 Task: Look for space in Beaconsfield, Canada from 17th June, 2023 to 21st June, 2023 for 2 adults in price range Rs.7000 to Rs.12000. Place can be private room with 1  bedroom having 2 beds and 1 bathroom. Property type can be house, flat, guest house. Booking option can be shelf check-in. Required host language is English.
Action: Mouse moved to (436, 89)
Screenshot: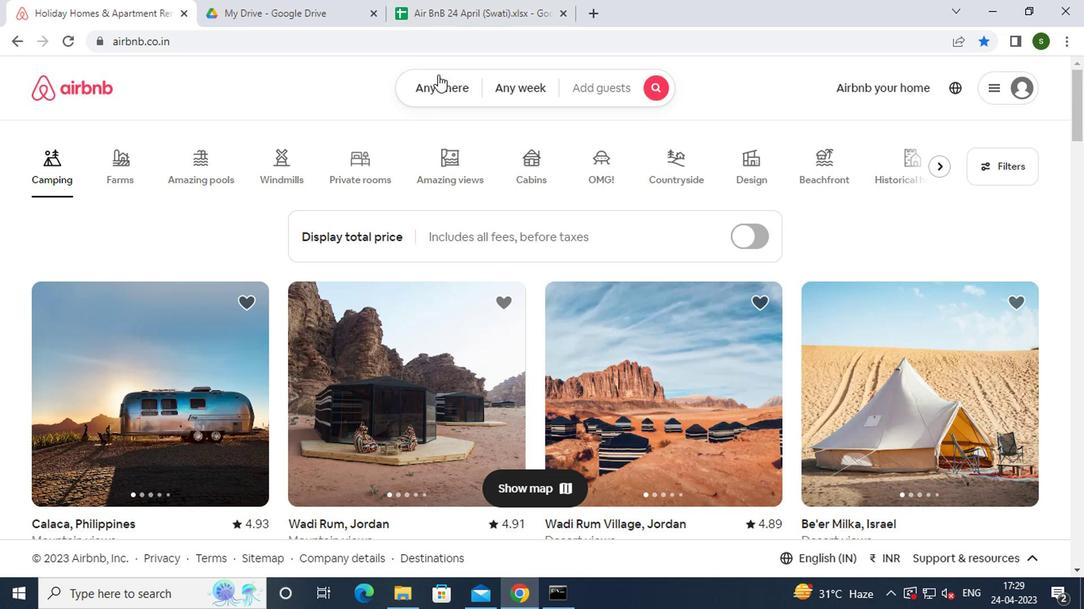 
Action: Mouse pressed left at (436, 89)
Screenshot: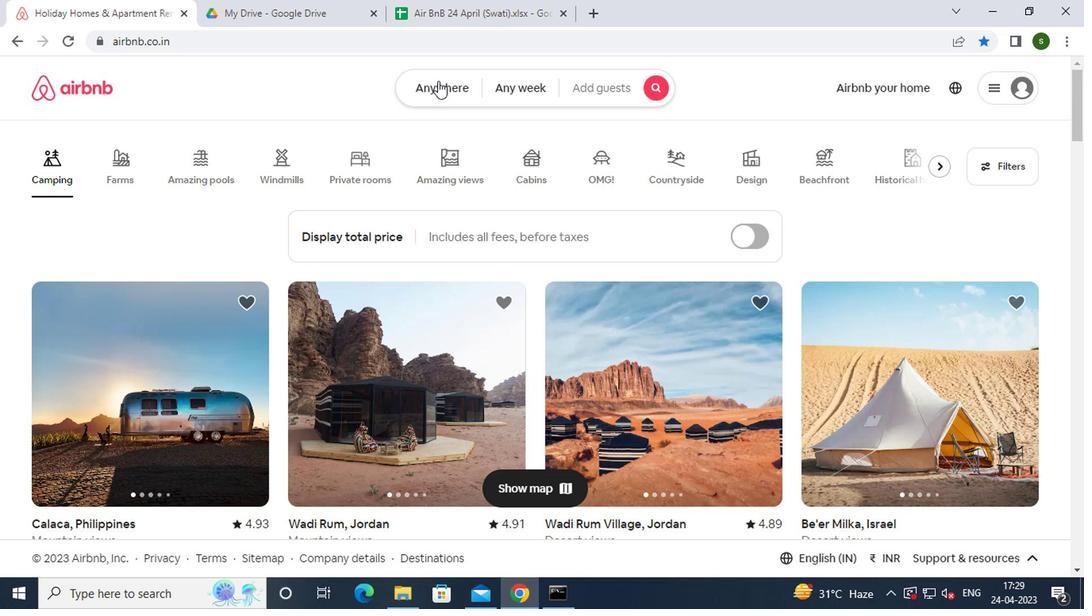 
Action: Mouse moved to (315, 160)
Screenshot: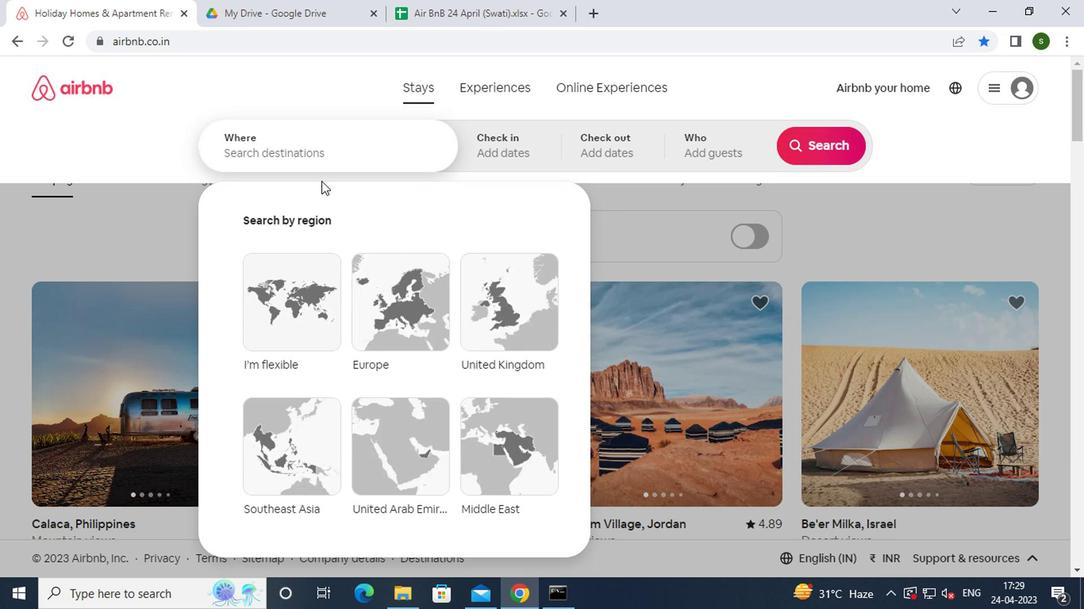 
Action: Mouse pressed left at (315, 160)
Screenshot: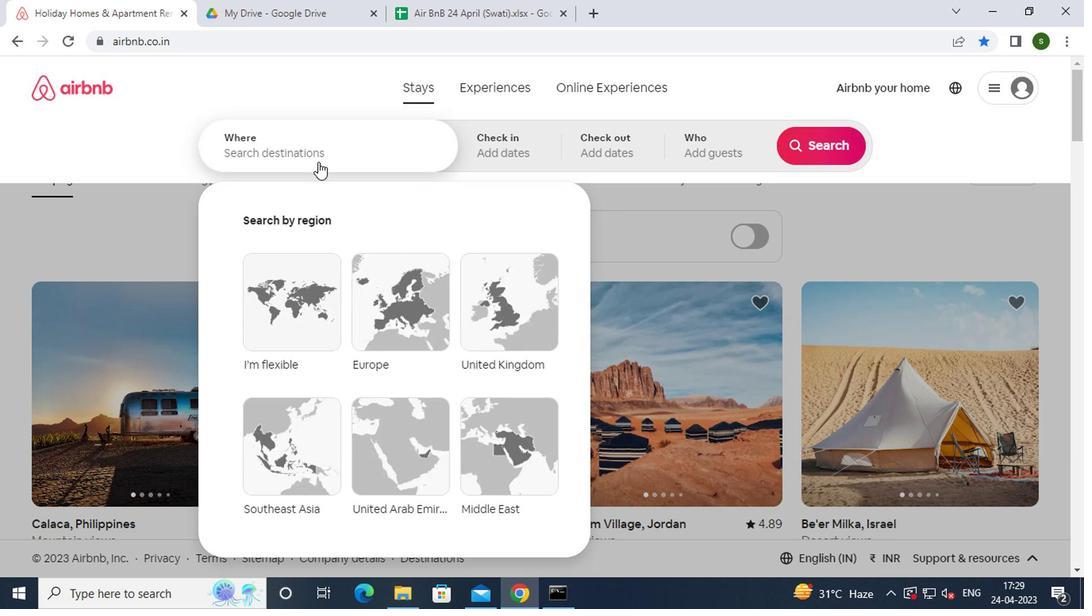
Action: Mouse moved to (315, 159)
Screenshot: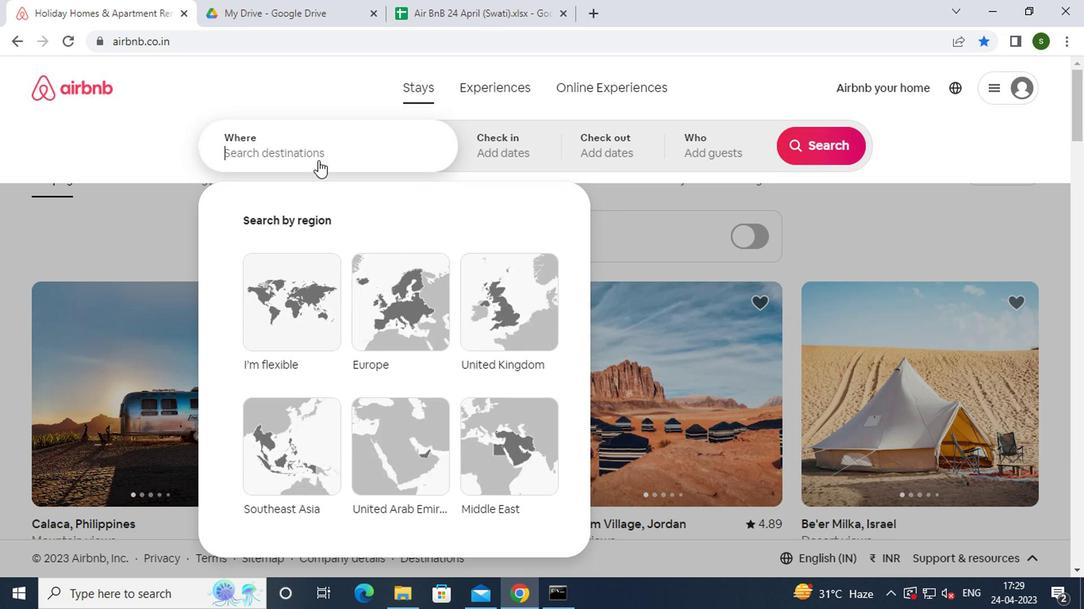 
Action: Key pressed b<Key.caps_lock>eaconsfield,<Key.space><Key.caps_lock>c<Key.caps_lock>anada<Key.enter>
Screenshot: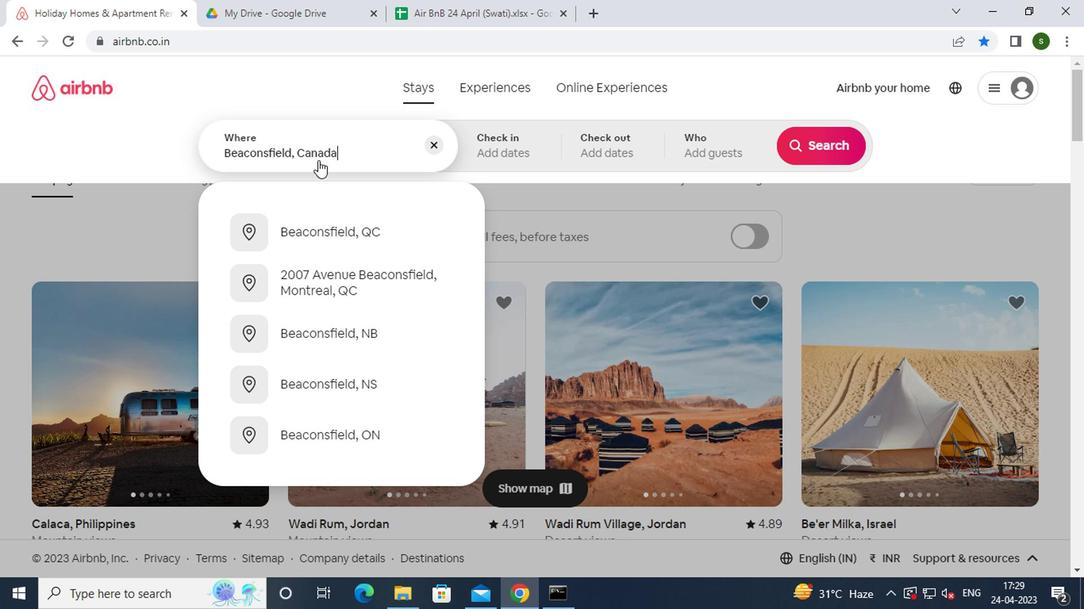 
Action: Mouse moved to (799, 266)
Screenshot: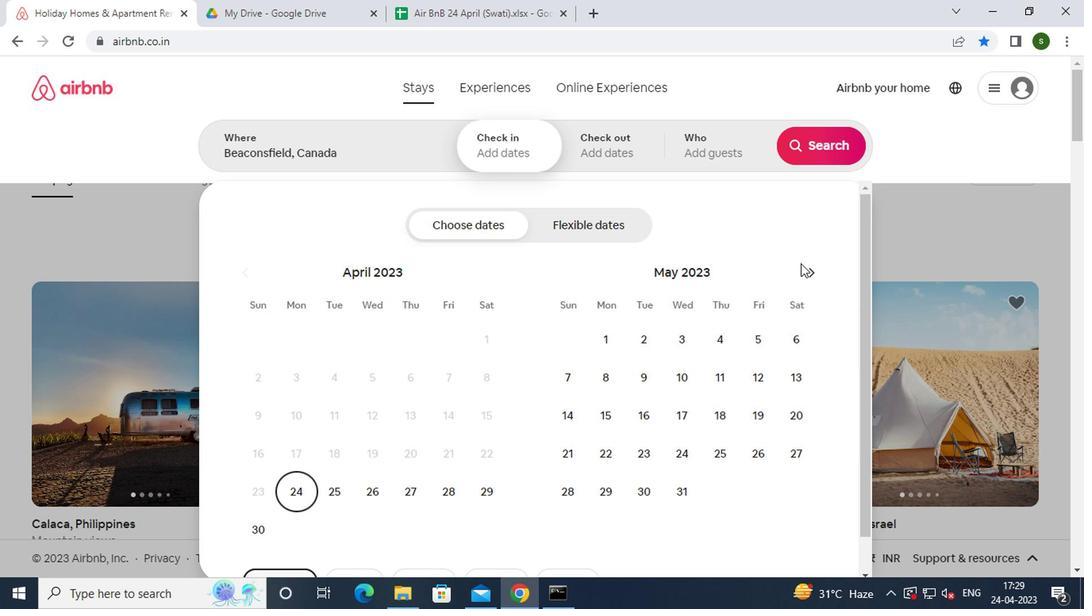 
Action: Mouse pressed left at (799, 266)
Screenshot: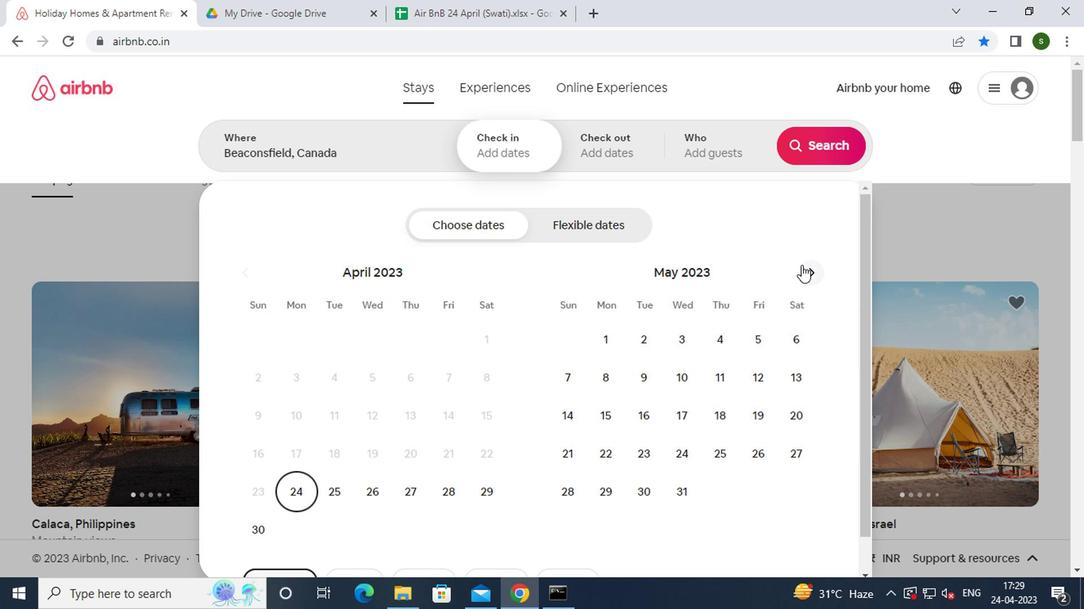 
Action: Mouse moved to (788, 407)
Screenshot: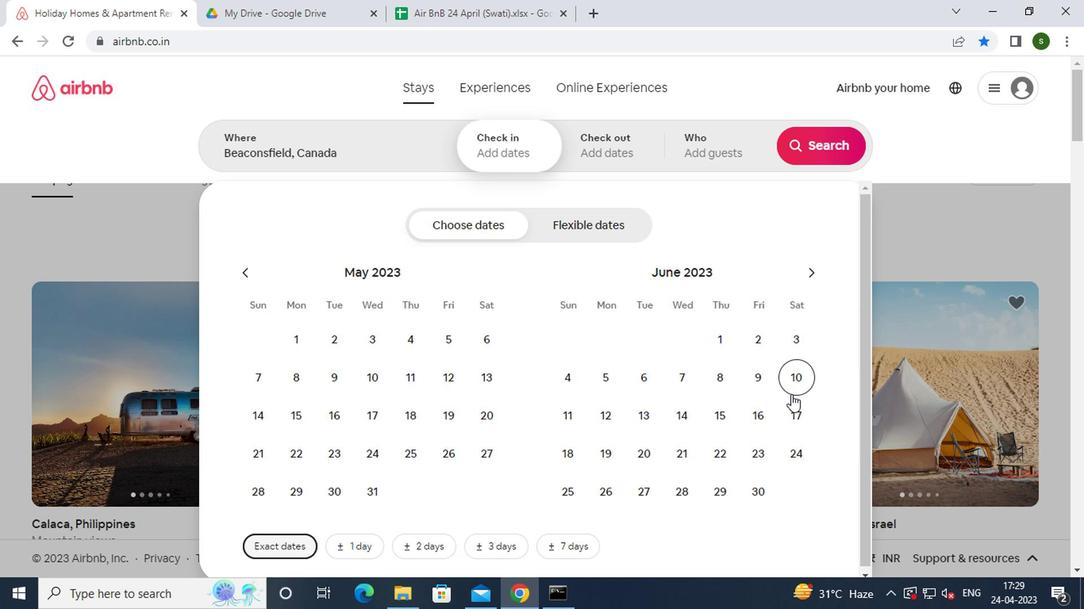 
Action: Mouse pressed left at (788, 407)
Screenshot: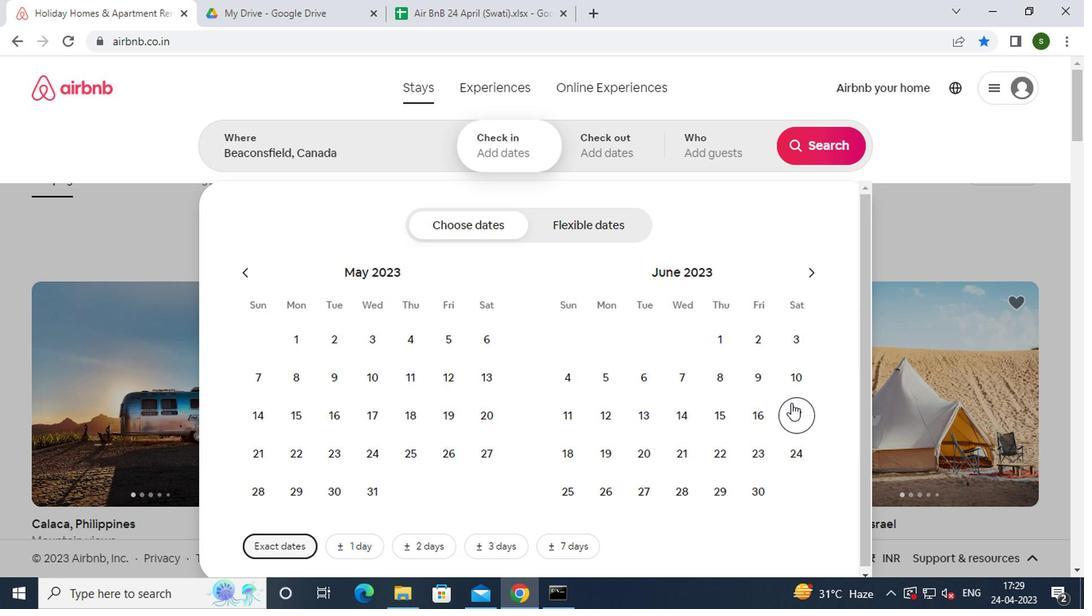 
Action: Mouse moved to (690, 445)
Screenshot: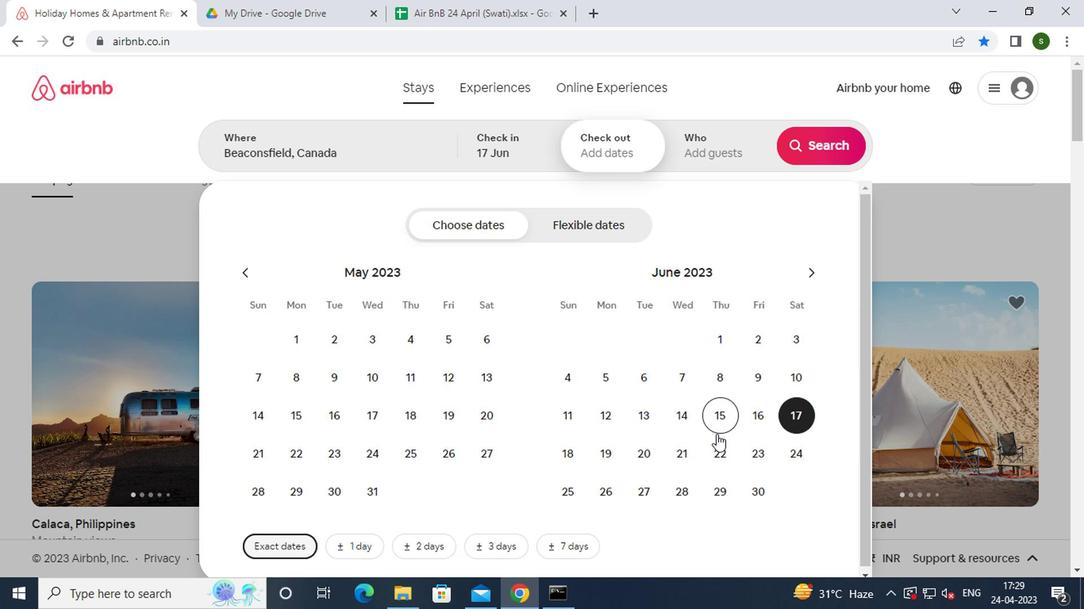 
Action: Mouse pressed left at (690, 445)
Screenshot: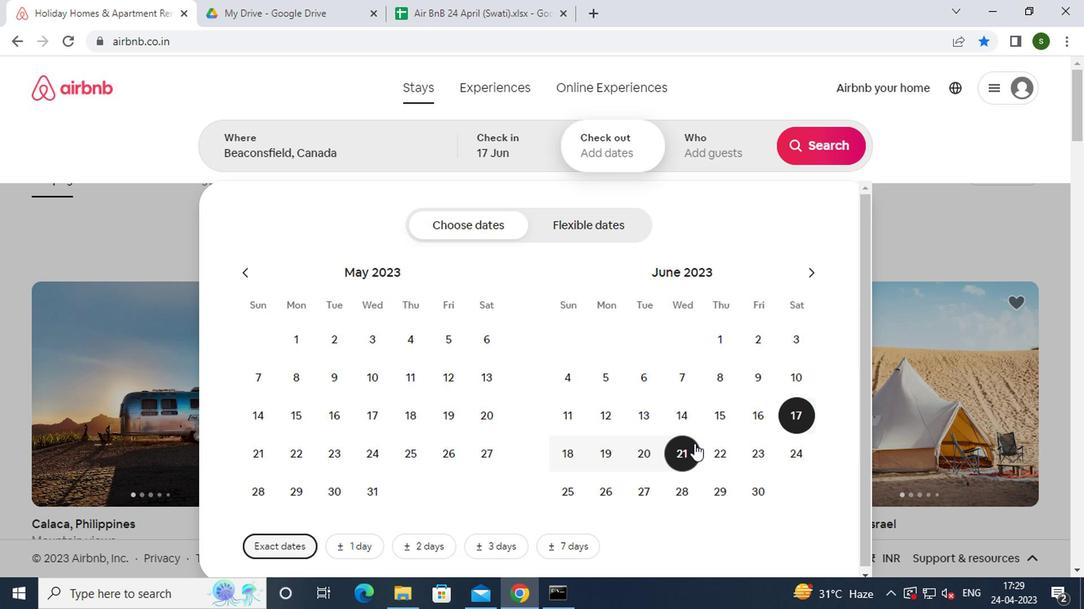 
Action: Mouse moved to (696, 135)
Screenshot: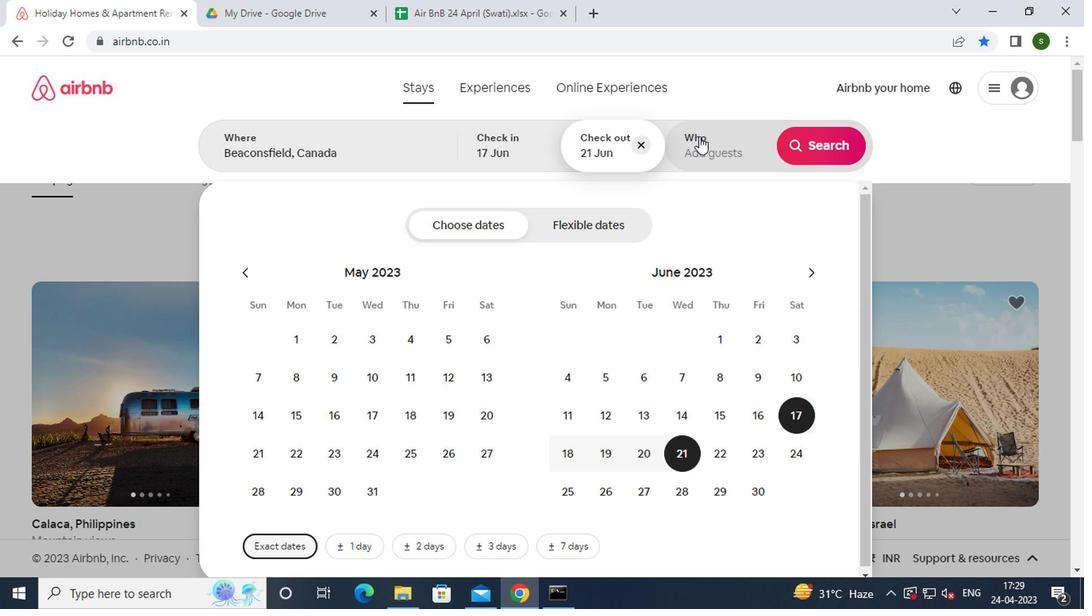 
Action: Mouse pressed left at (696, 135)
Screenshot: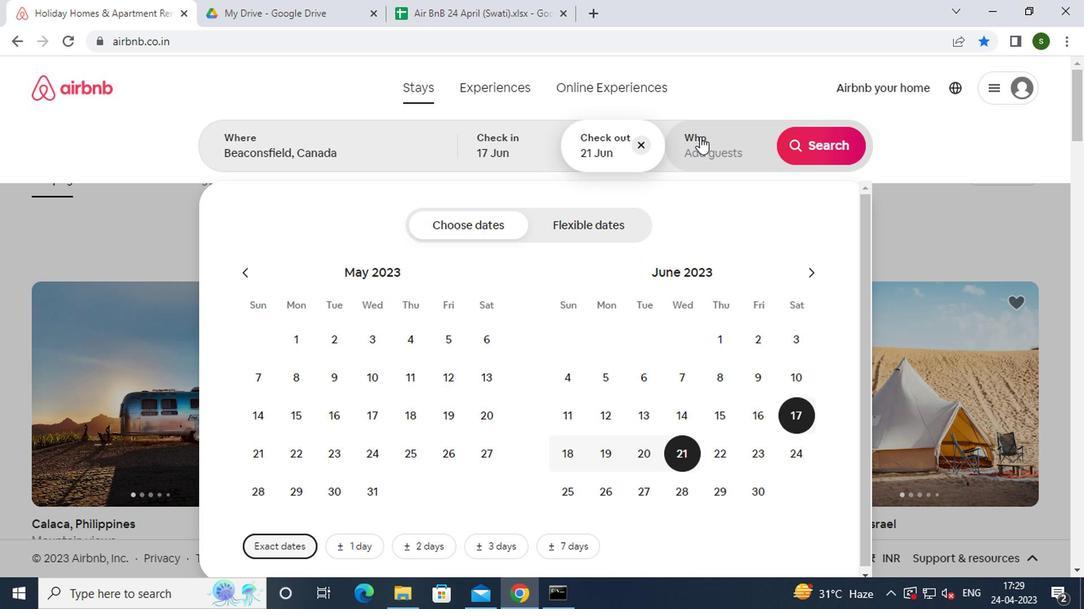
Action: Mouse moved to (824, 225)
Screenshot: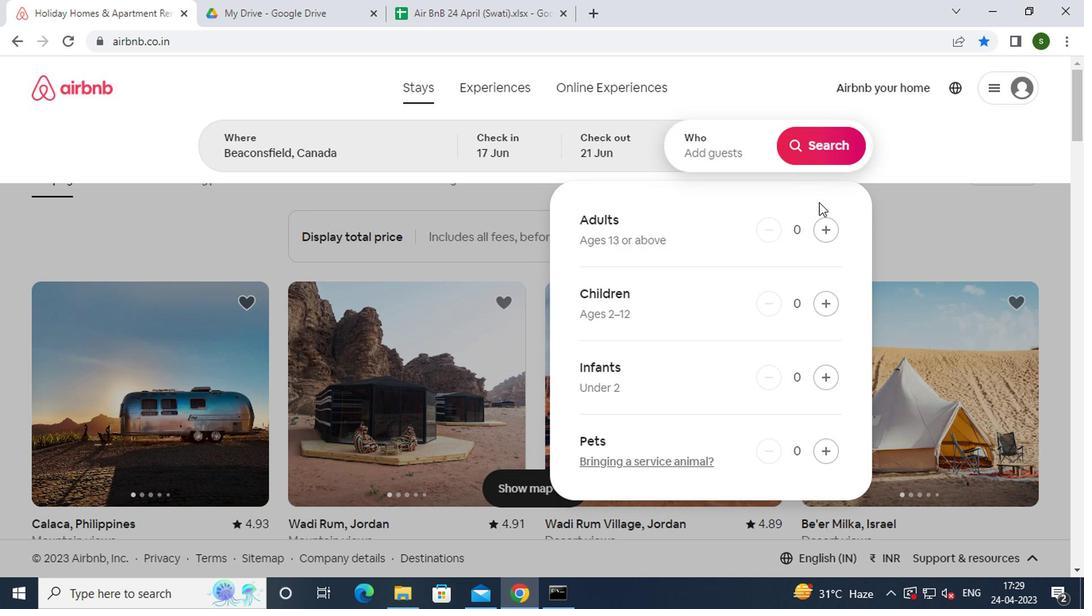 
Action: Mouse pressed left at (824, 225)
Screenshot: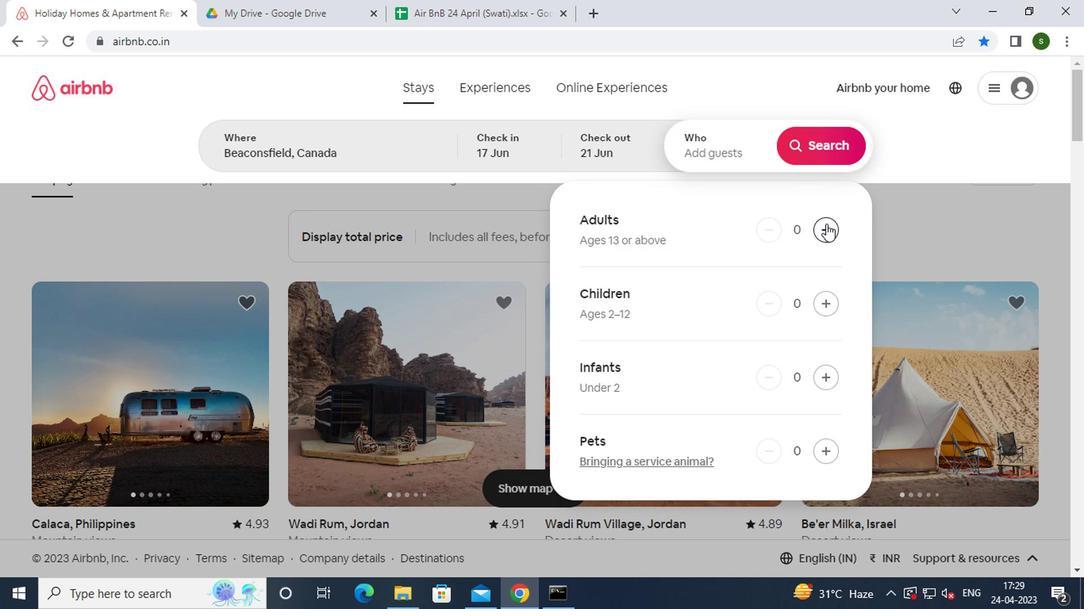 
Action: Mouse pressed left at (824, 225)
Screenshot: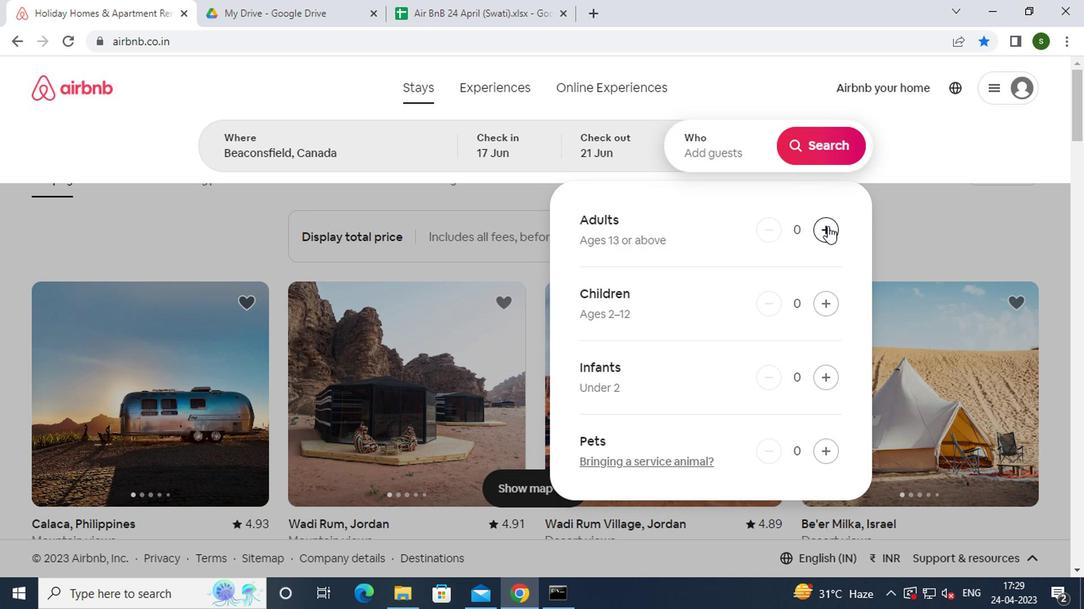 
Action: Mouse moved to (808, 153)
Screenshot: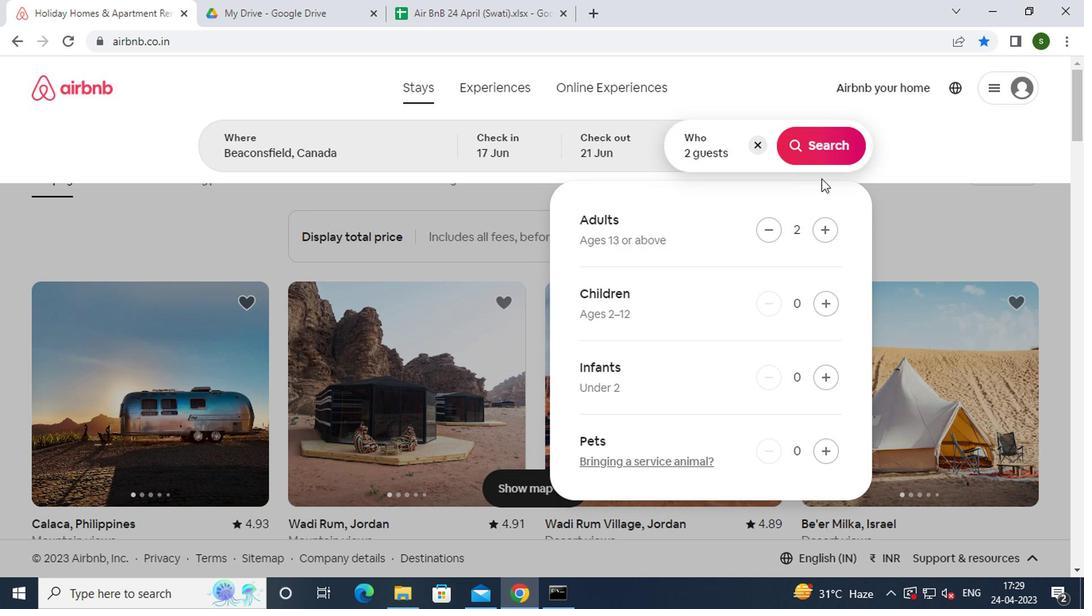 
Action: Mouse pressed left at (808, 153)
Screenshot: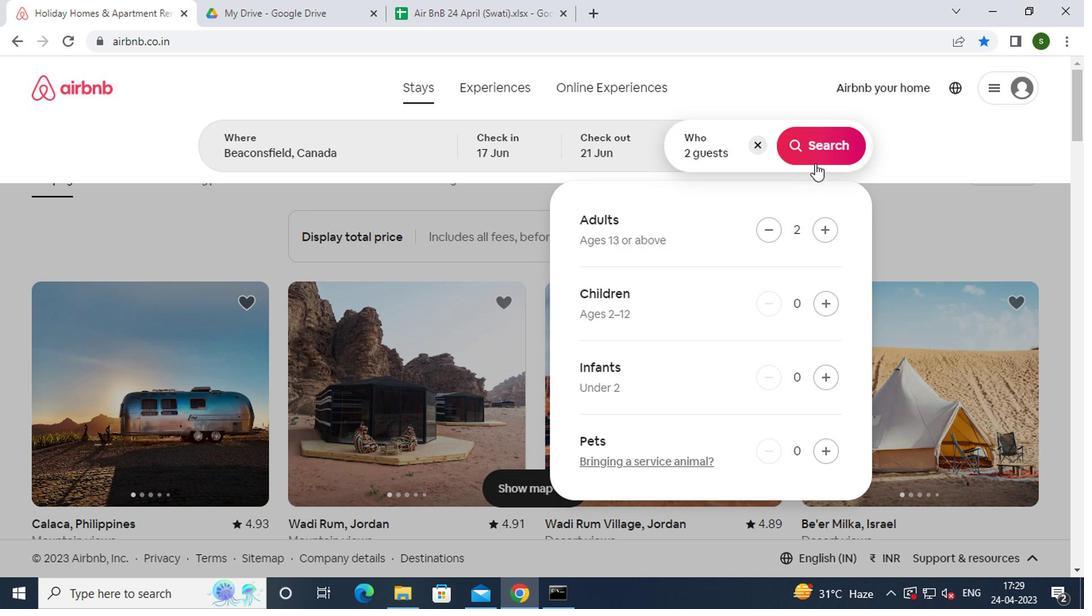 
Action: Mouse moved to (988, 150)
Screenshot: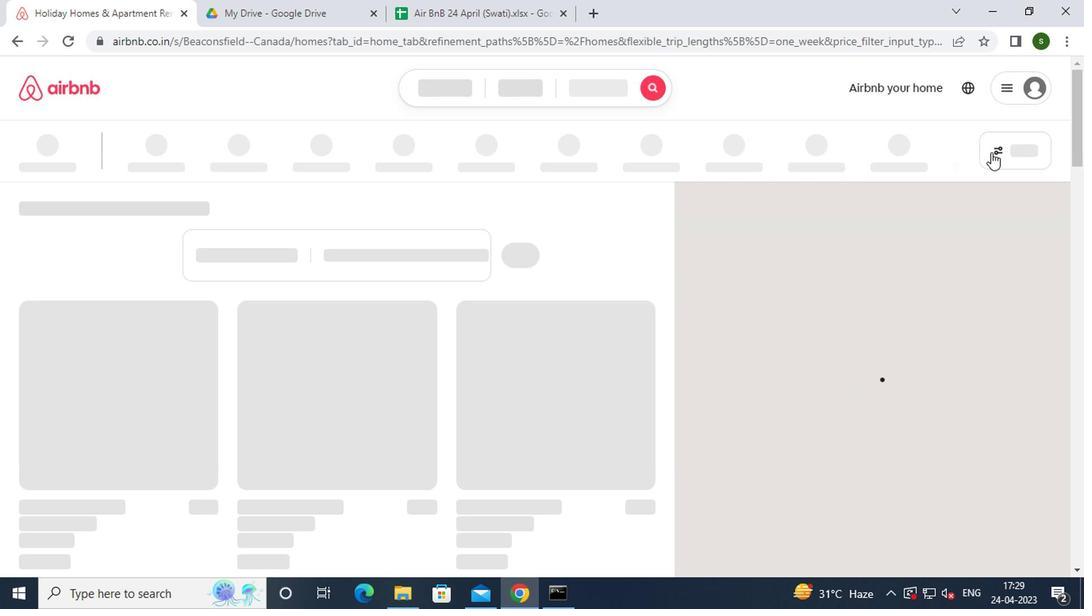 
Action: Mouse pressed left at (988, 150)
Screenshot: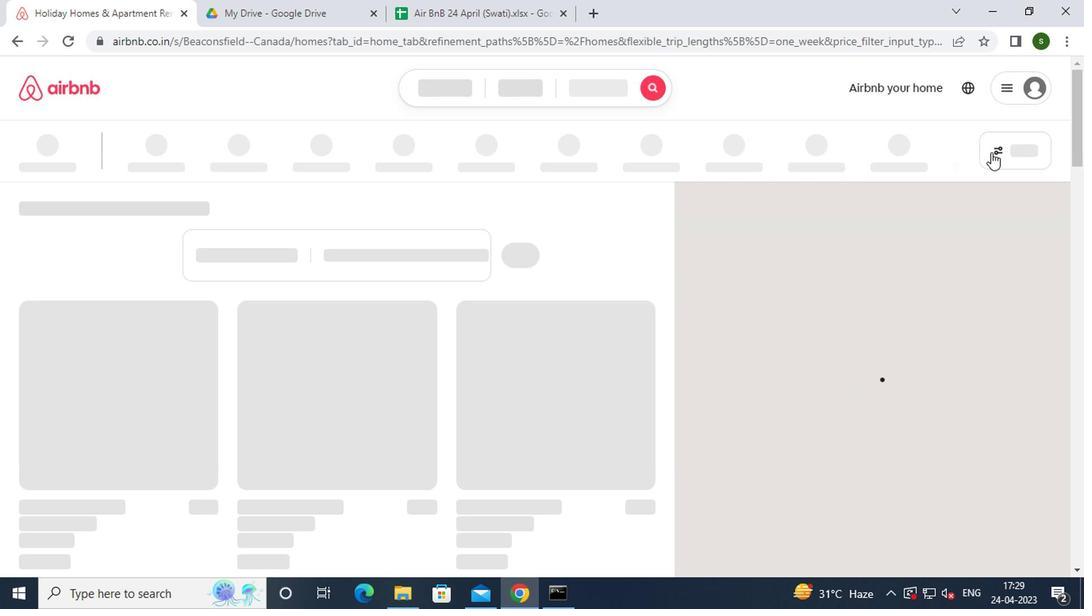 
Action: Mouse moved to (497, 347)
Screenshot: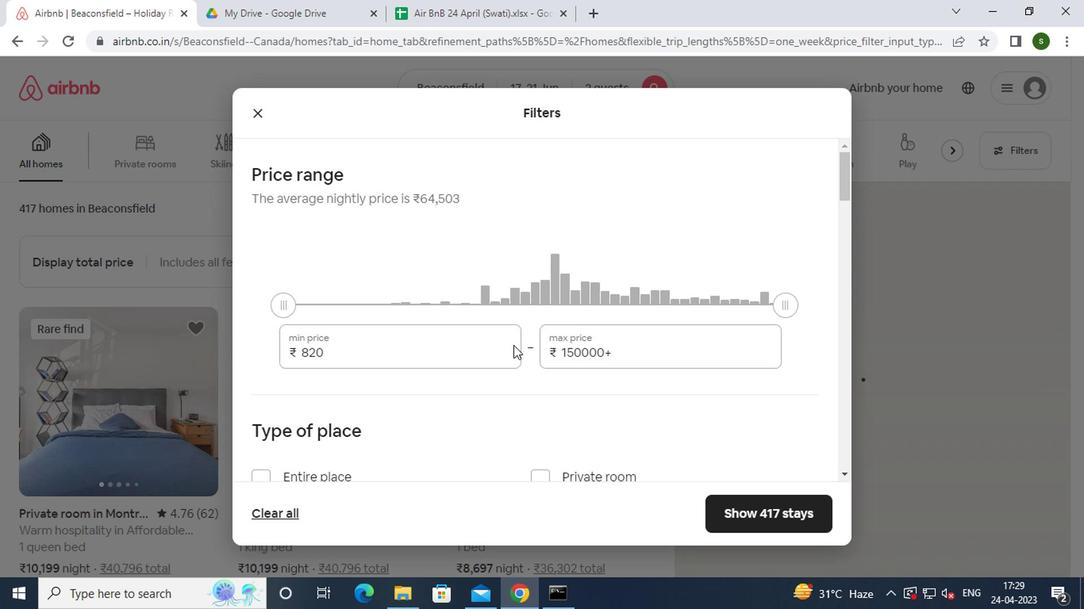 
Action: Mouse pressed left at (497, 347)
Screenshot: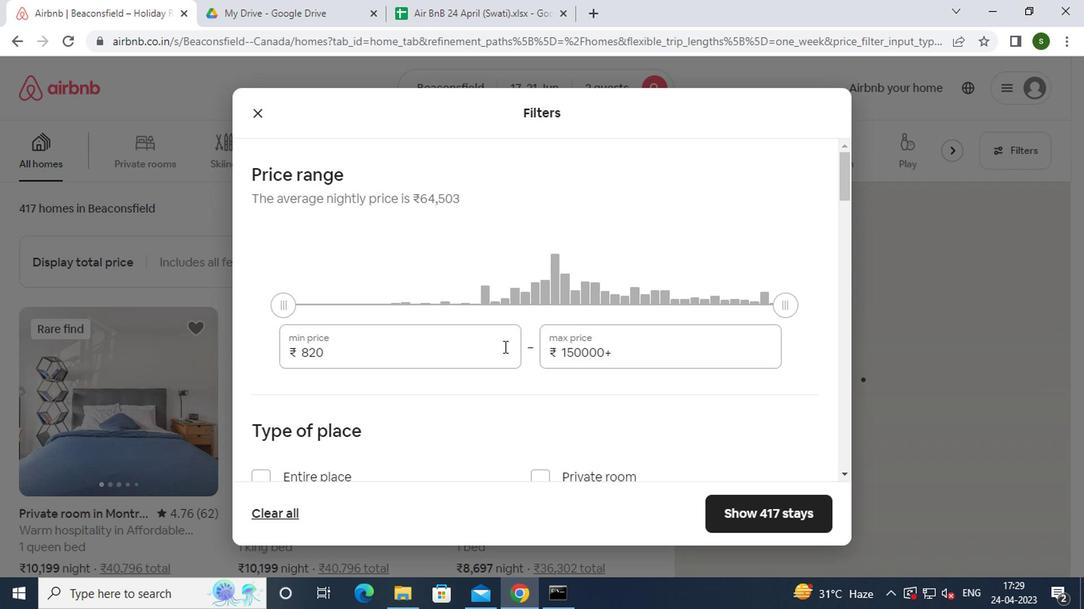 
Action: Key pressed <Key.backspace><Key.backspace><Key.backspace><Key.backspace><Key.backspace>7000
Screenshot: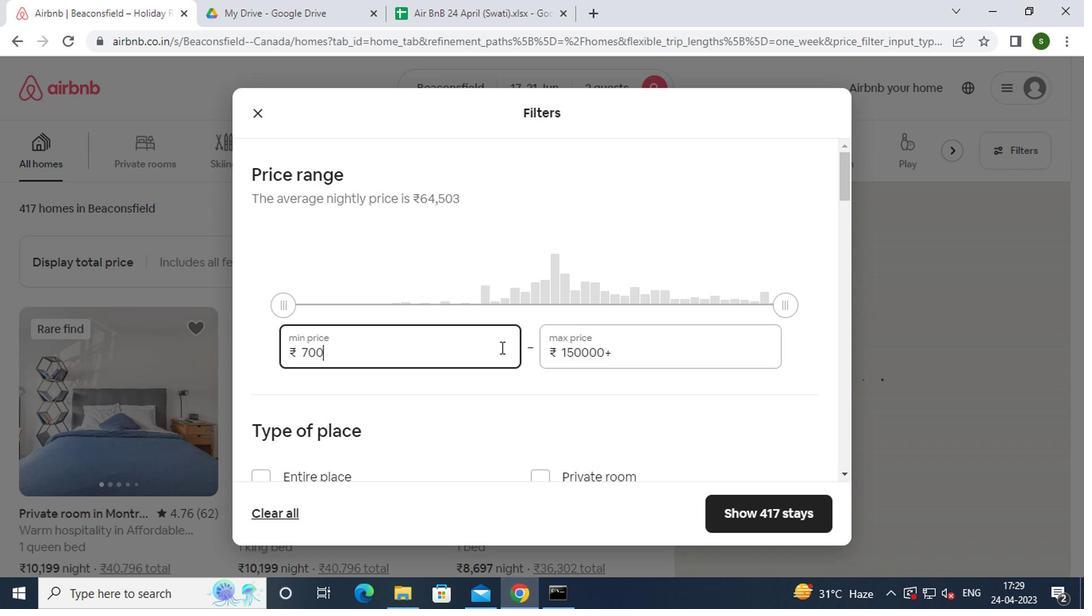 
Action: Mouse moved to (659, 357)
Screenshot: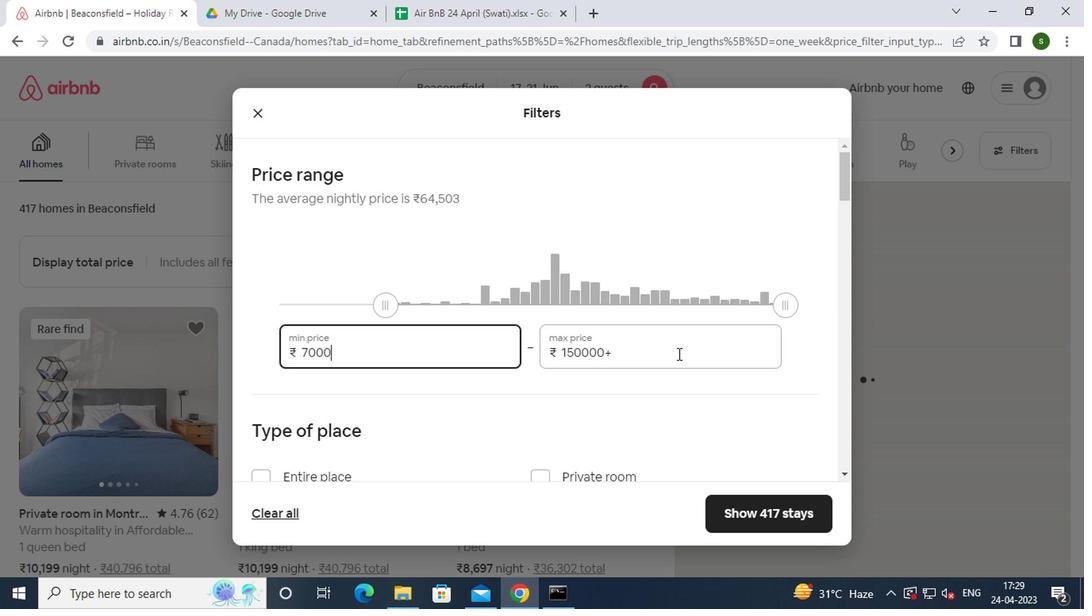 
Action: Mouse pressed left at (659, 357)
Screenshot: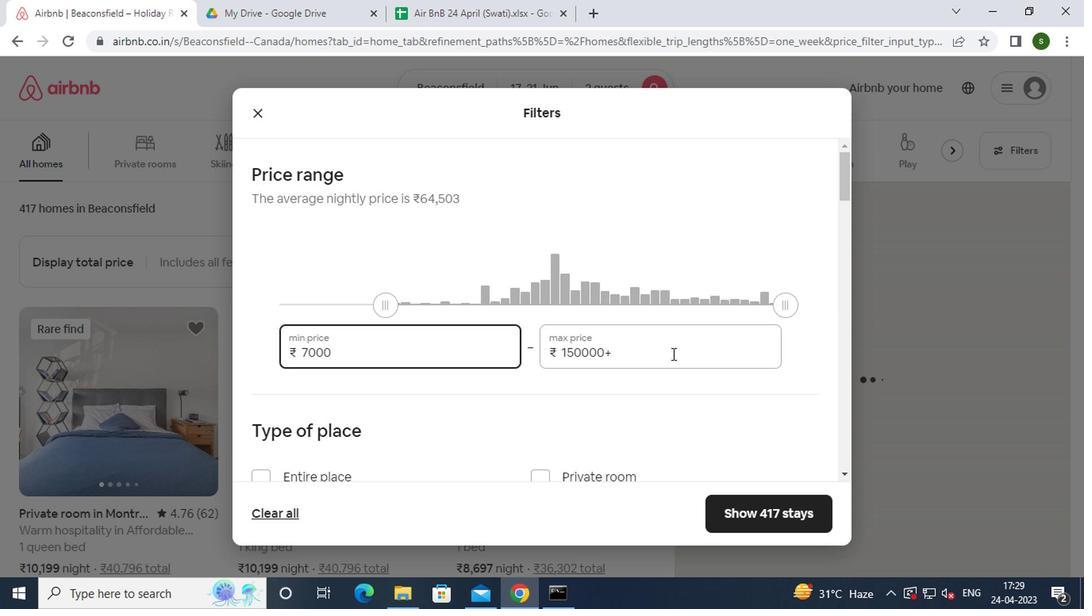 
Action: Key pressed <Key.backspace><Key.backspace><Key.backspace><Key.backspace><Key.backspace><Key.backspace><Key.backspace><Key.backspace><Key.backspace><Key.backspace><Key.backspace><Key.backspace><Key.backspace><Key.backspace>12000
Screenshot: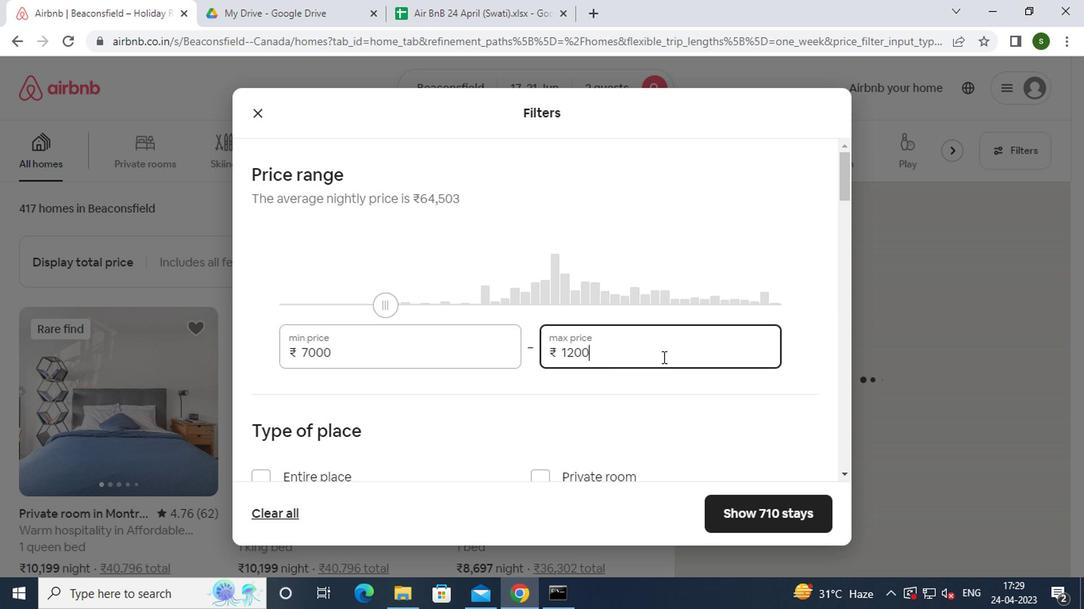 
Action: Mouse scrolled (659, 356) with delta (0, 0)
Screenshot: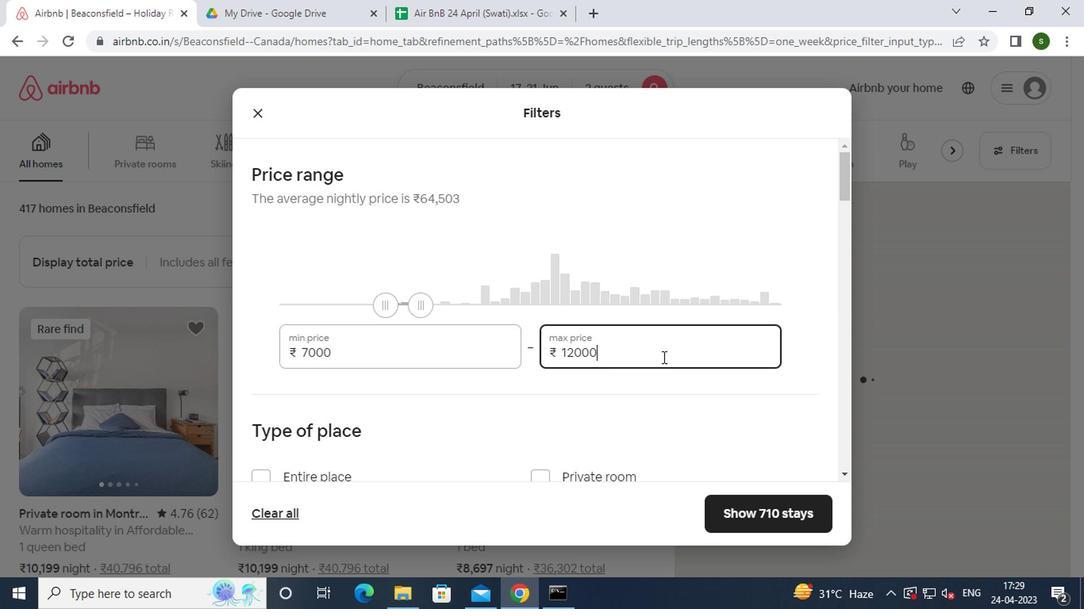 
Action: Mouse scrolled (659, 356) with delta (0, 0)
Screenshot: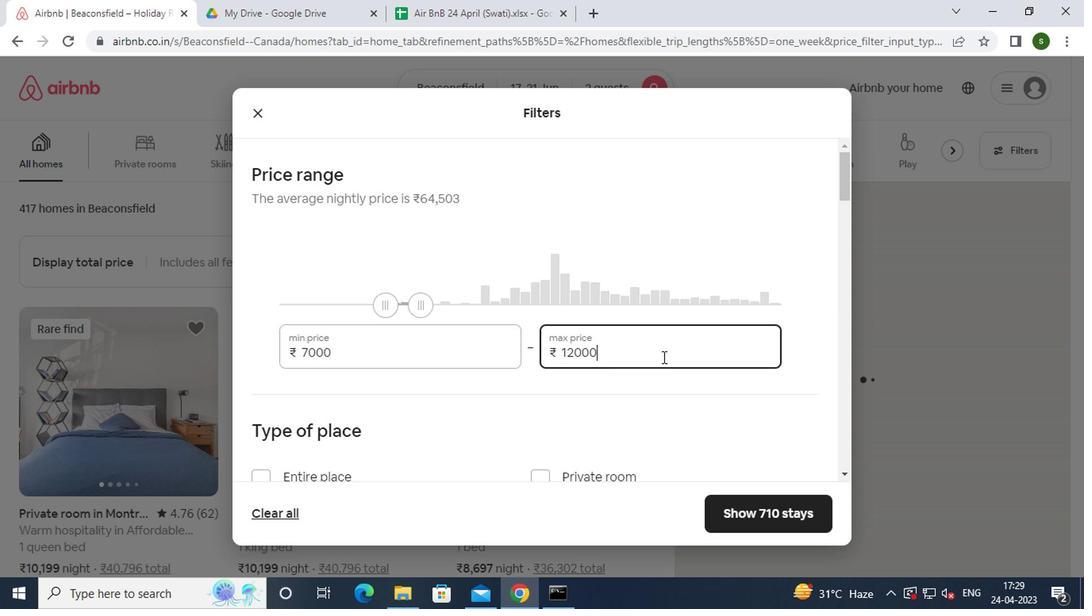 
Action: Mouse moved to (541, 328)
Screenshot: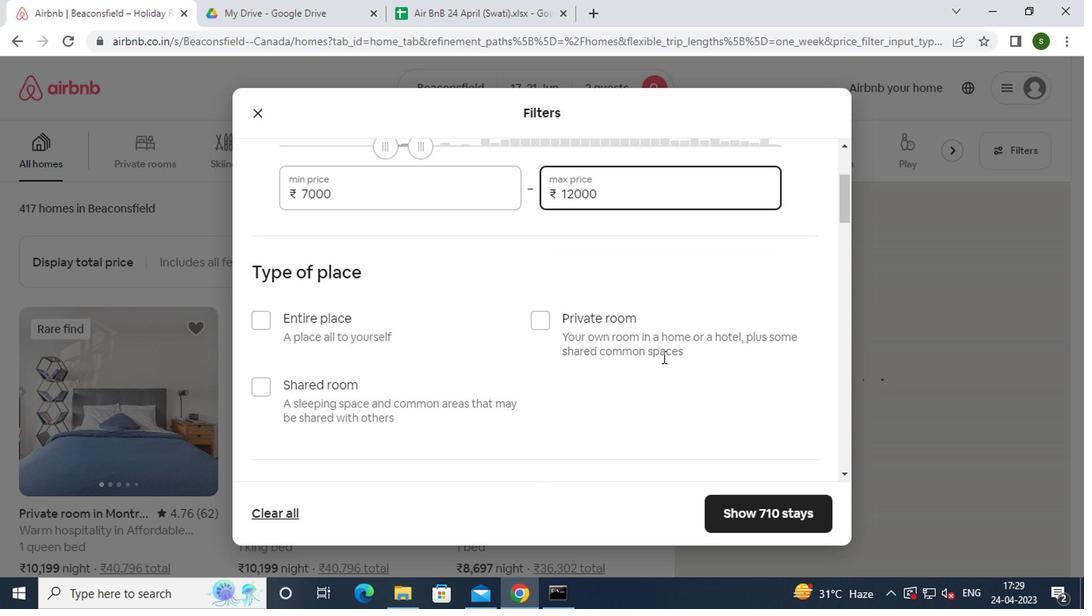 
Action: Mouse pressed left at (541, 328)
Screenshot: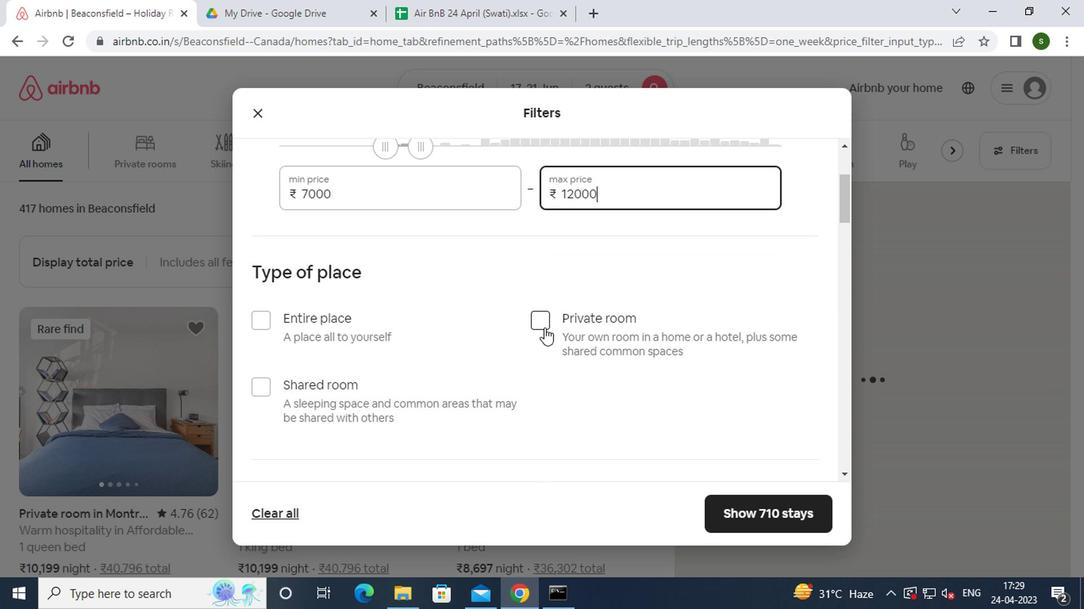 
Action: Mouse scrolled (541, 327) with delta (0, 0)
Screenshot: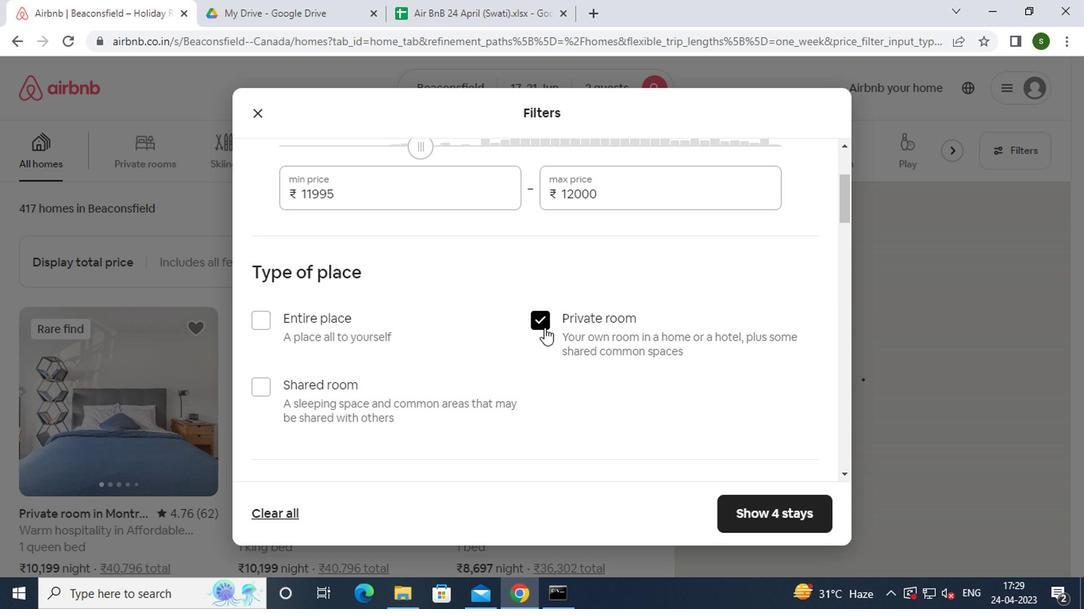 
Action: Mouse scrolled (541, 327) with delta (0, 0)
Screenshot: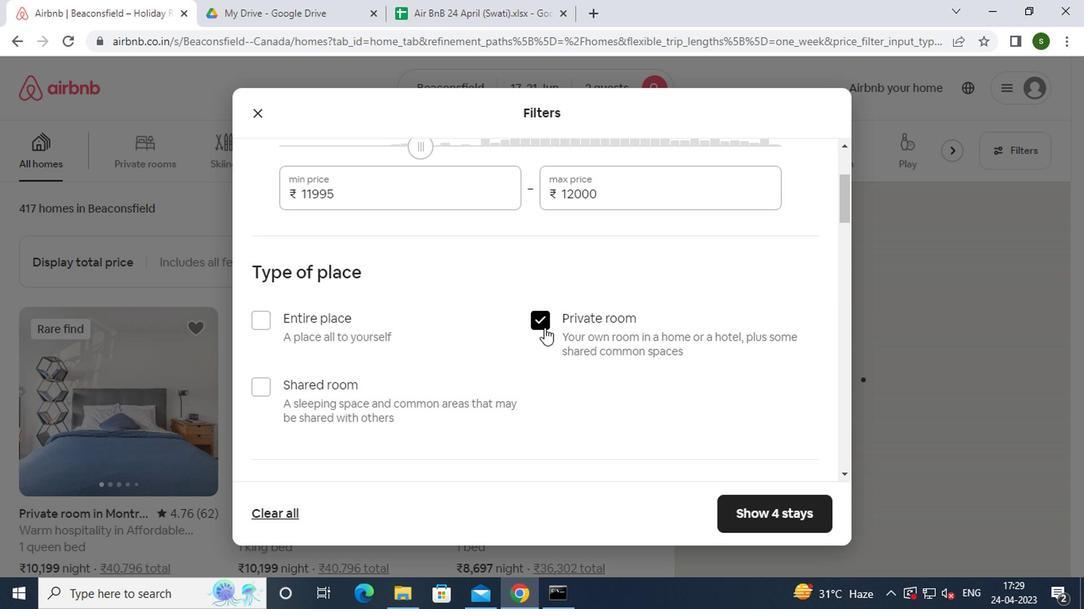 
Action: Mouse scrolled (541, 327) with delta (0, 0)
Screenshot: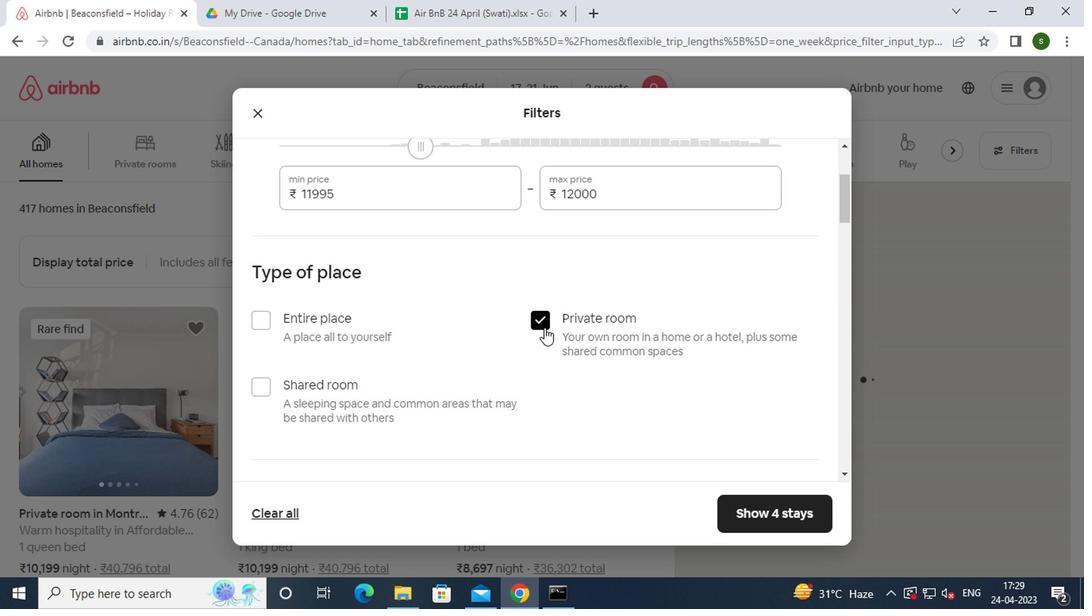 
Action: Mouse moved to (334, 340)
Screenshot: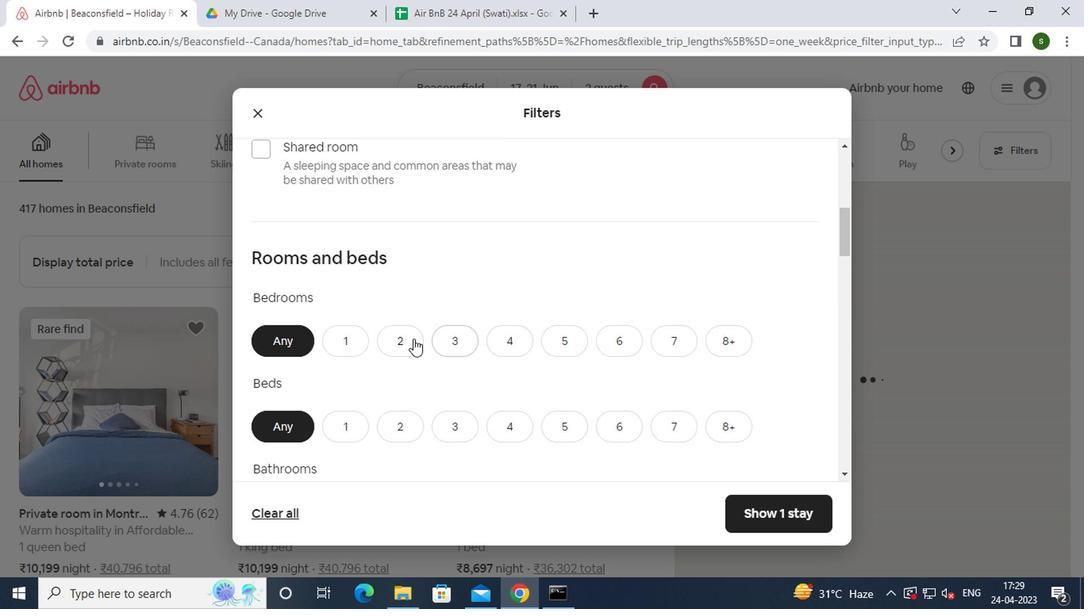 
Action: Mouse pressed left at (334, 340)
Screenshot: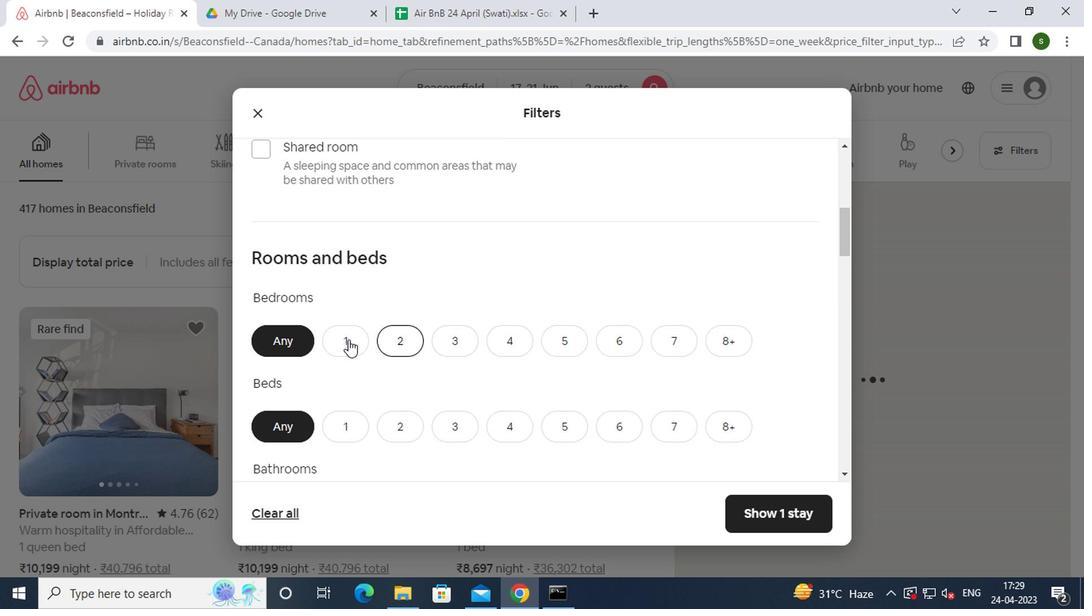 
Action: Mouse scrolled (334, 339) with delta (0, 0)
Screenshot: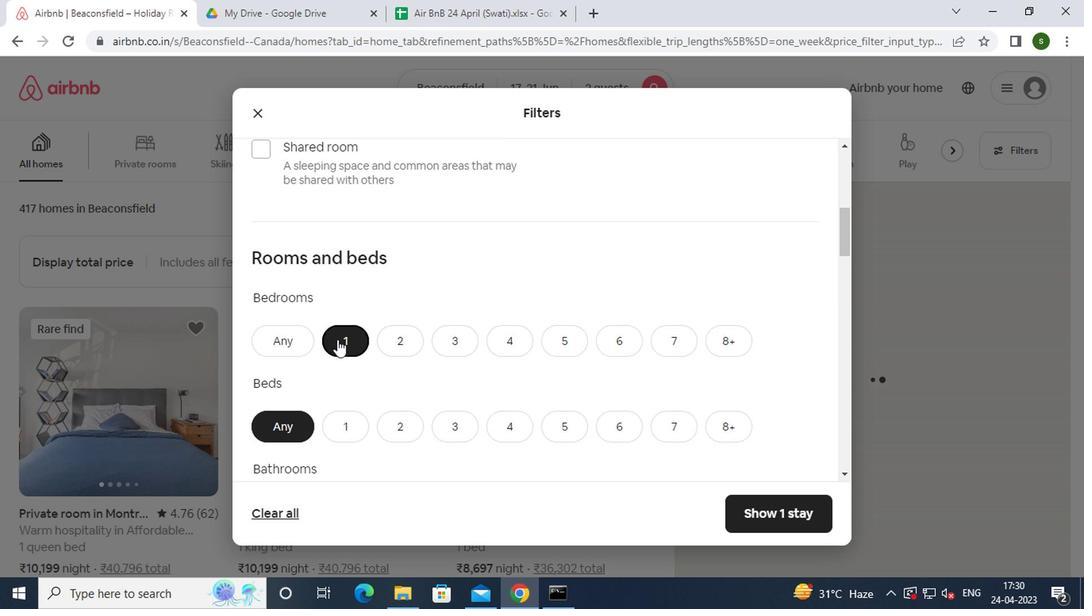 
Action: Mouse scrolled (334, 339) with delta (0, 0)
Screenshot: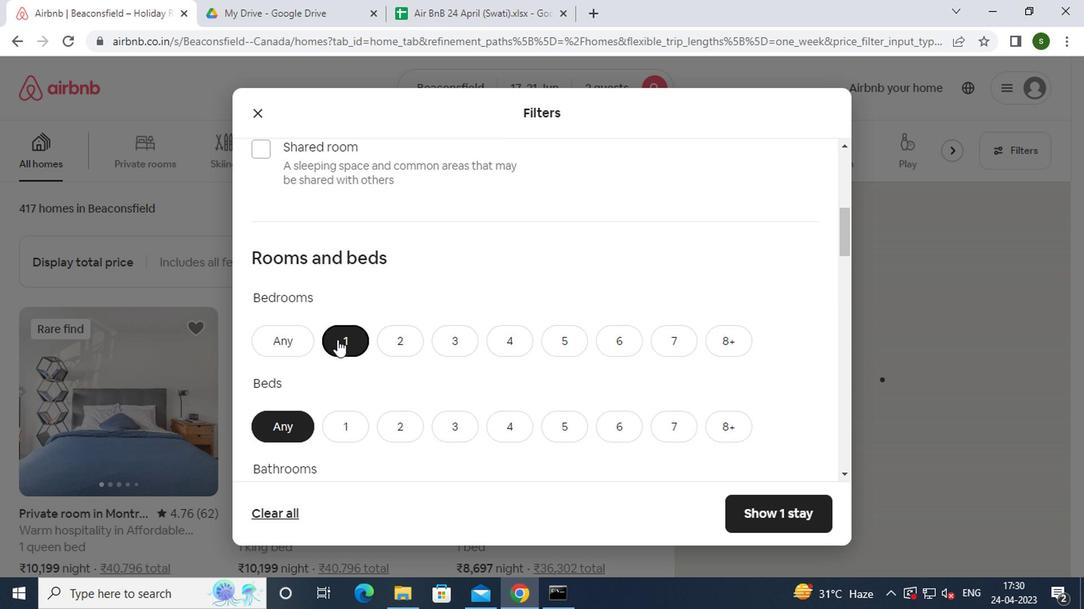 
Action: Mouse moved to (399, 275)
Screenshot: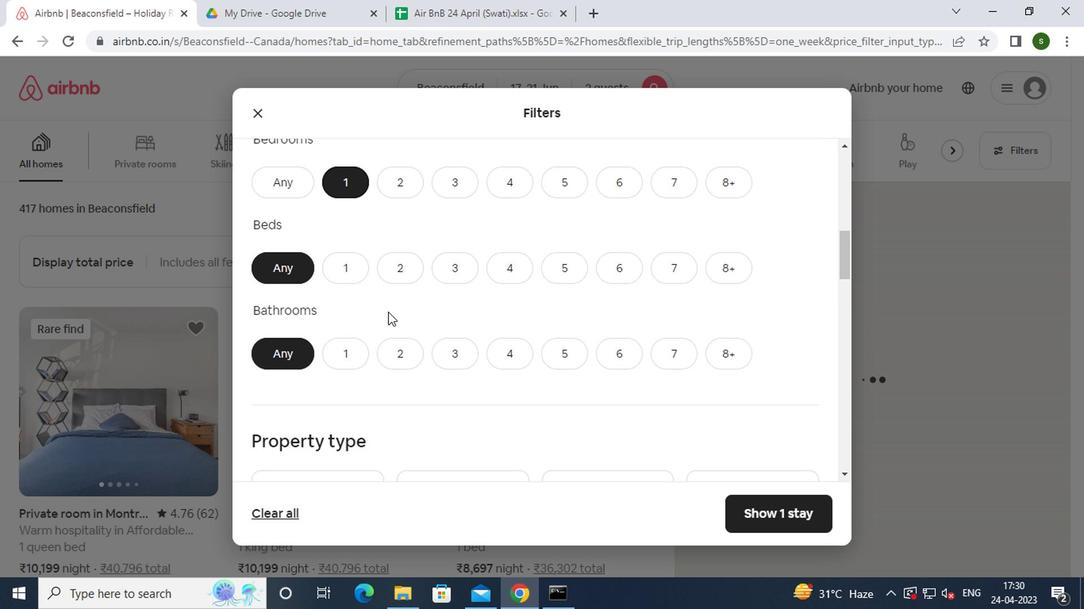 
Action: Mouse pressed left at (399, 275)
Screenshot: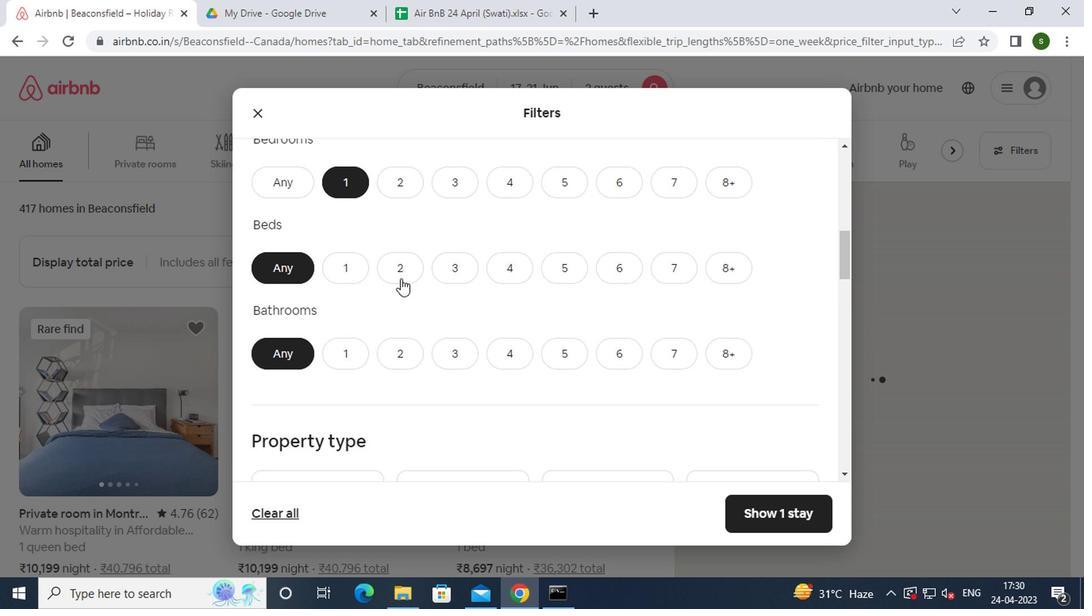 
Action: Mouse moved to (350, 353)
Screenshot: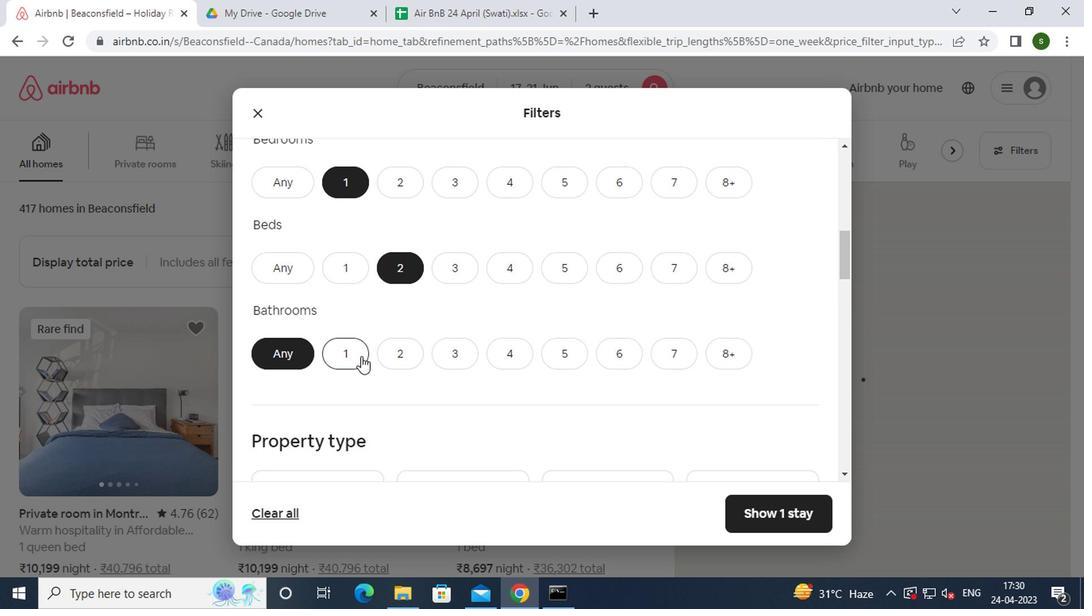 
Action: Mouse pressed left at (350, 353)
Screenshot: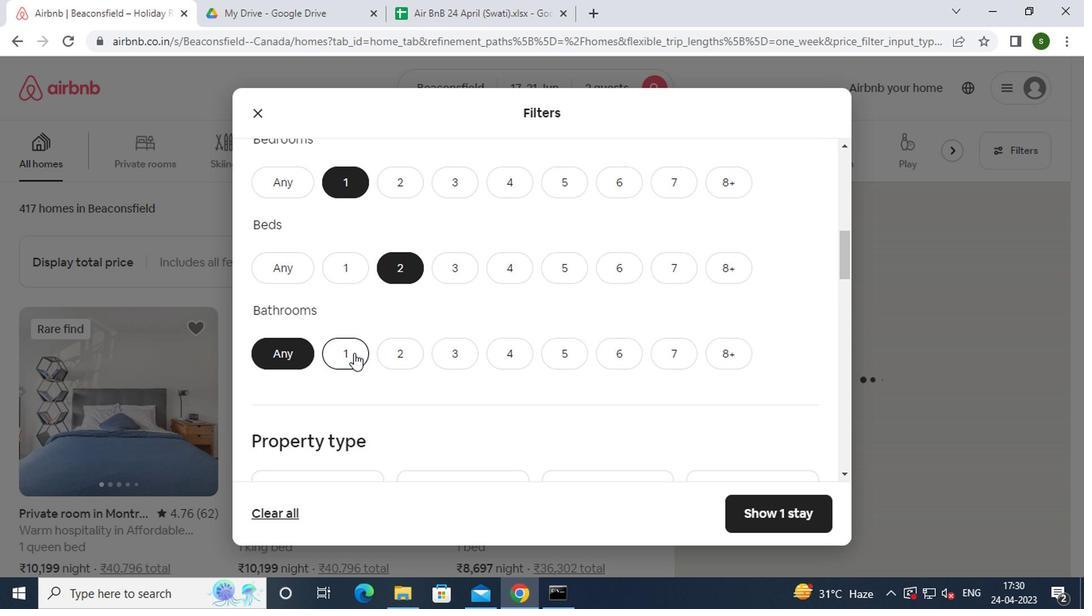 
Action: Mouse moved to (440, 330)
Screenshot: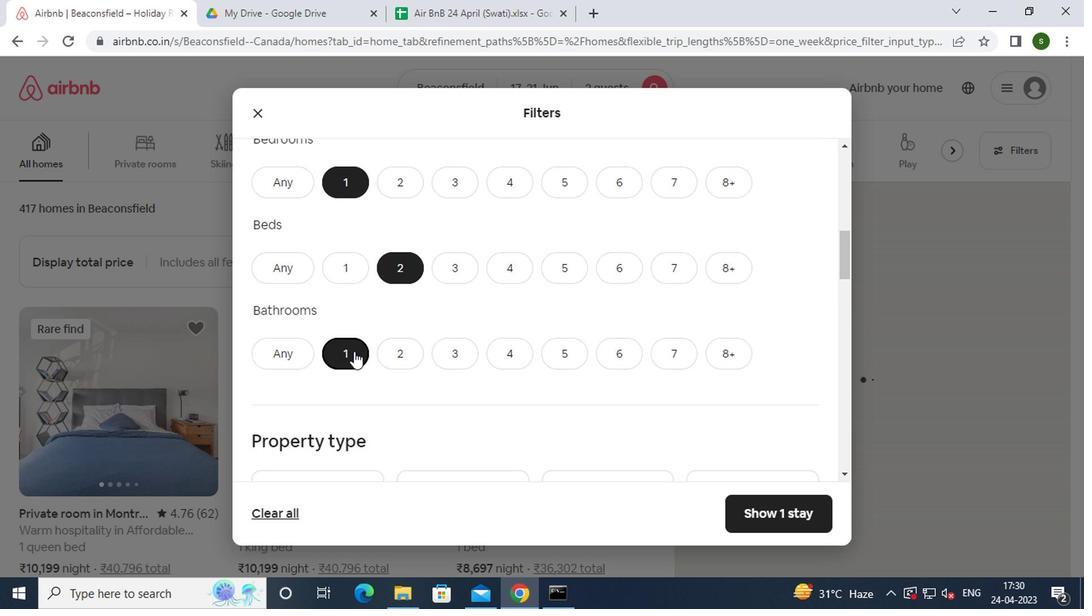 
Action: Mouse scrolled (440, 329) with delta (0, 0)
Screenshot: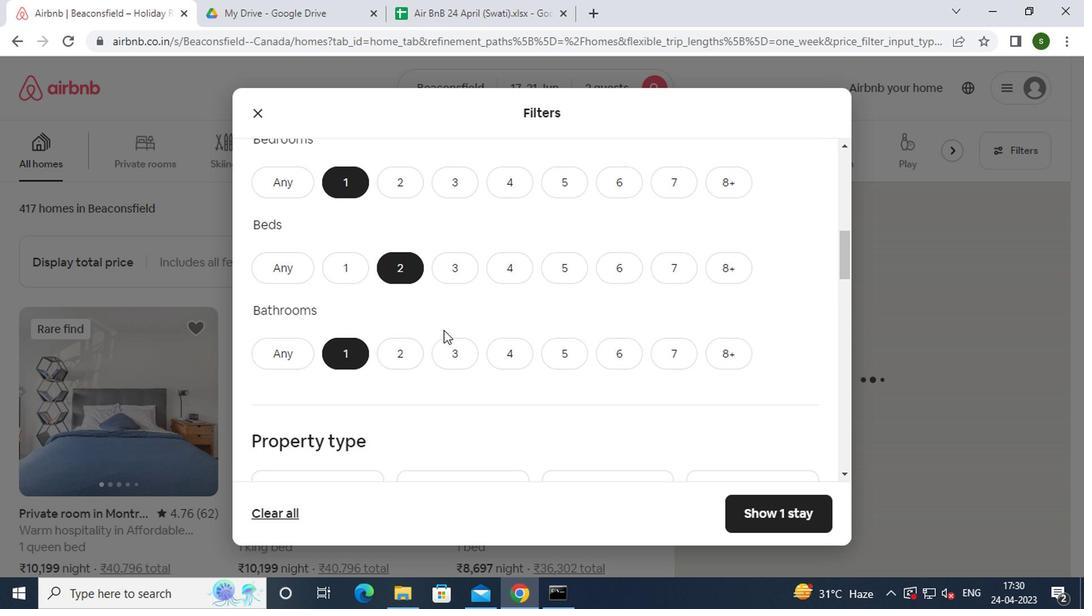 
Action: Mouse scrolled (440, 329) with delta (0, 0)
Screenshot: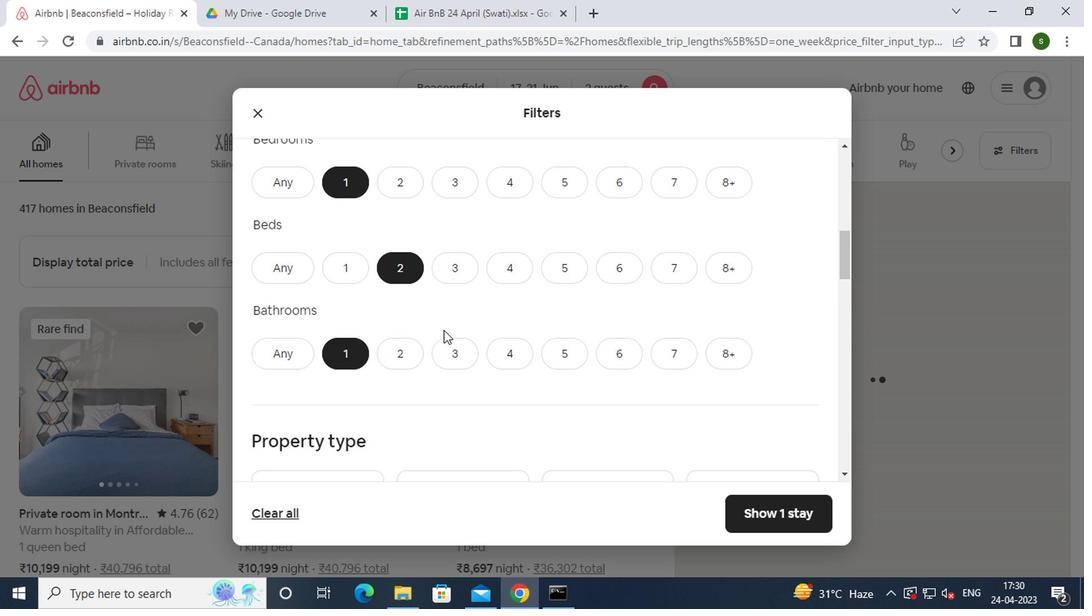 
Action: Mouse scrolled (440, 329) with delta (0, 0)
Screenshot: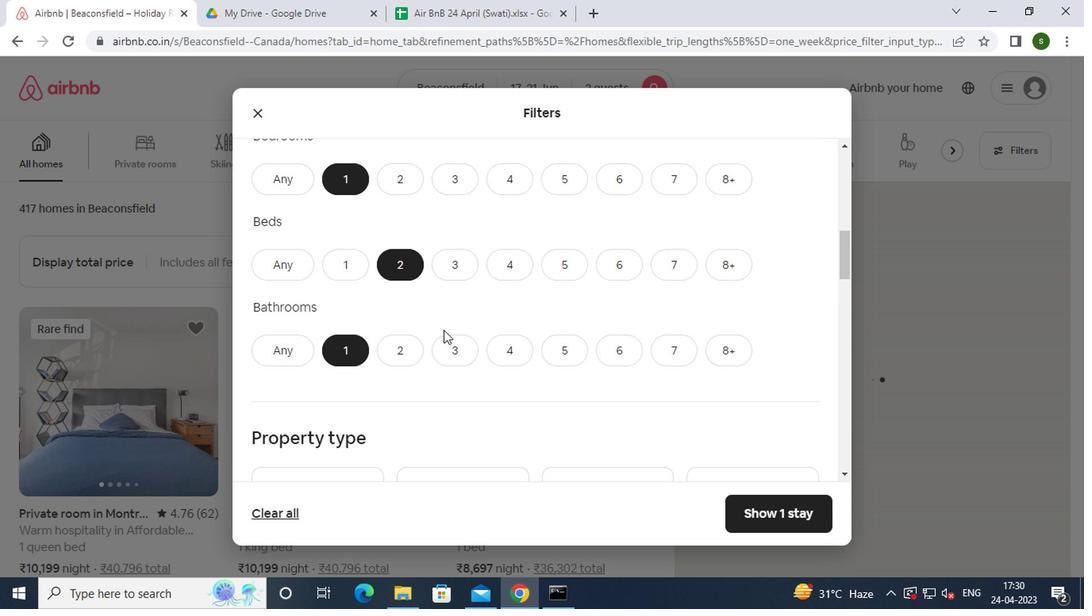 
Action: Mouse moved to (346, 294)
Screenshot: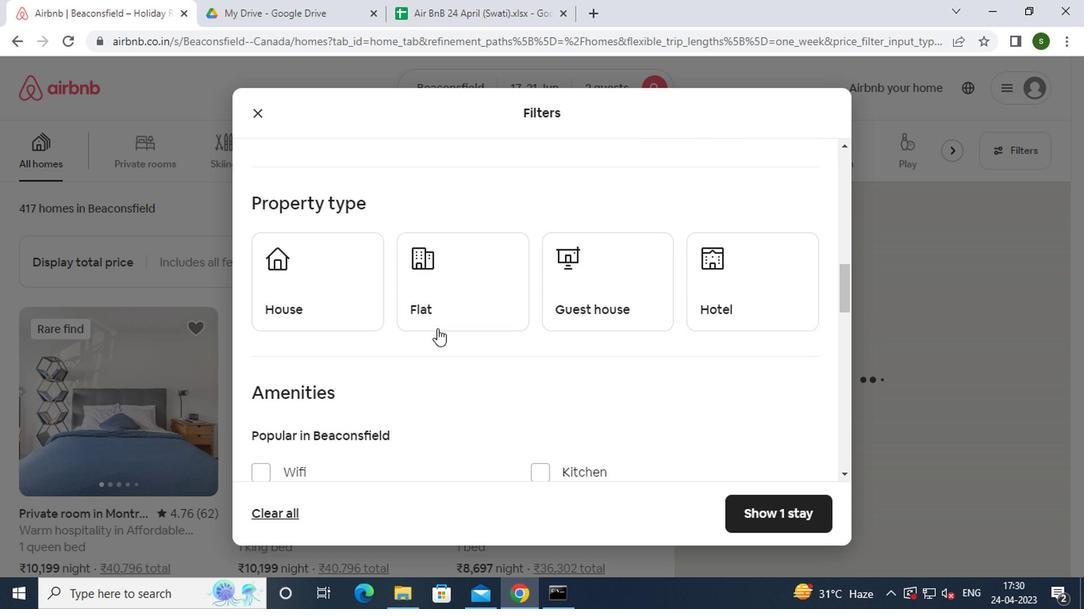 
Action: Mouse pressed left at (346, 294)
Screenshot: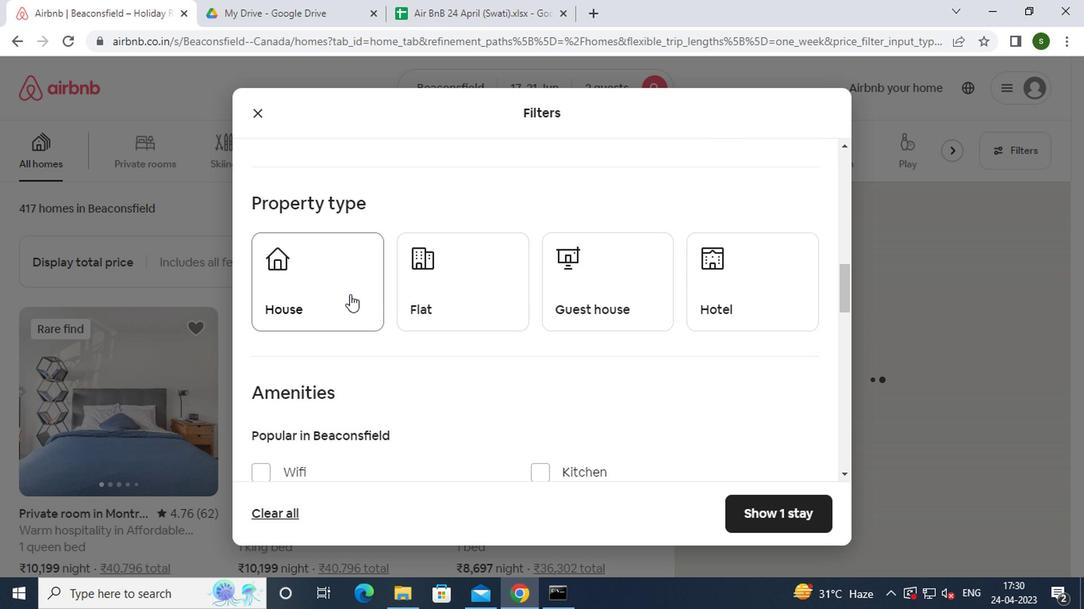 
Action: Mouse moved to (472, 293)
Screenshot: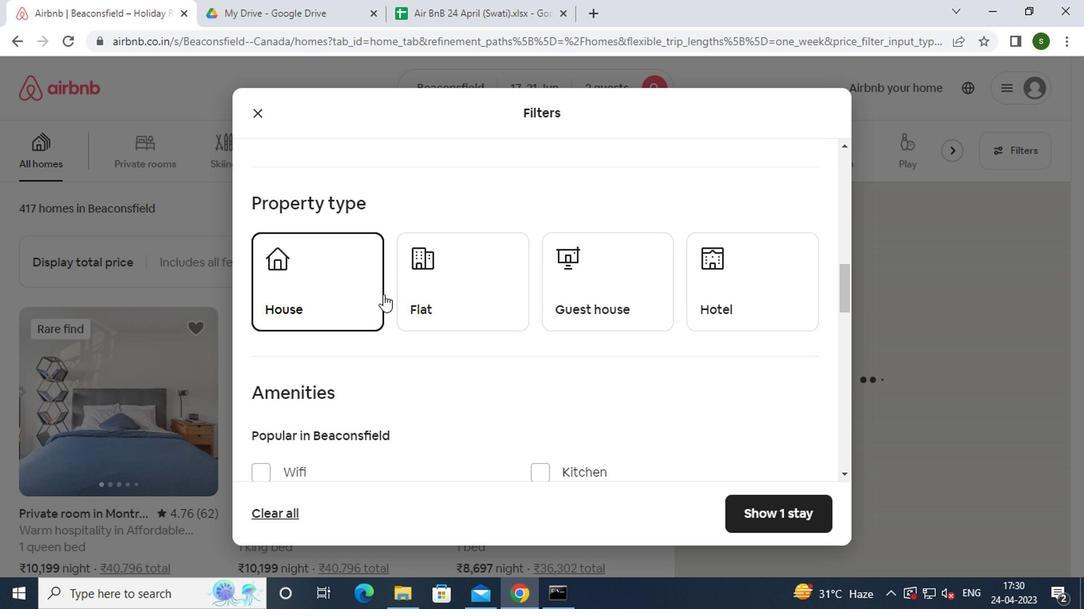 
Action: Mouse pressed left at (472, 293)
Screenshot: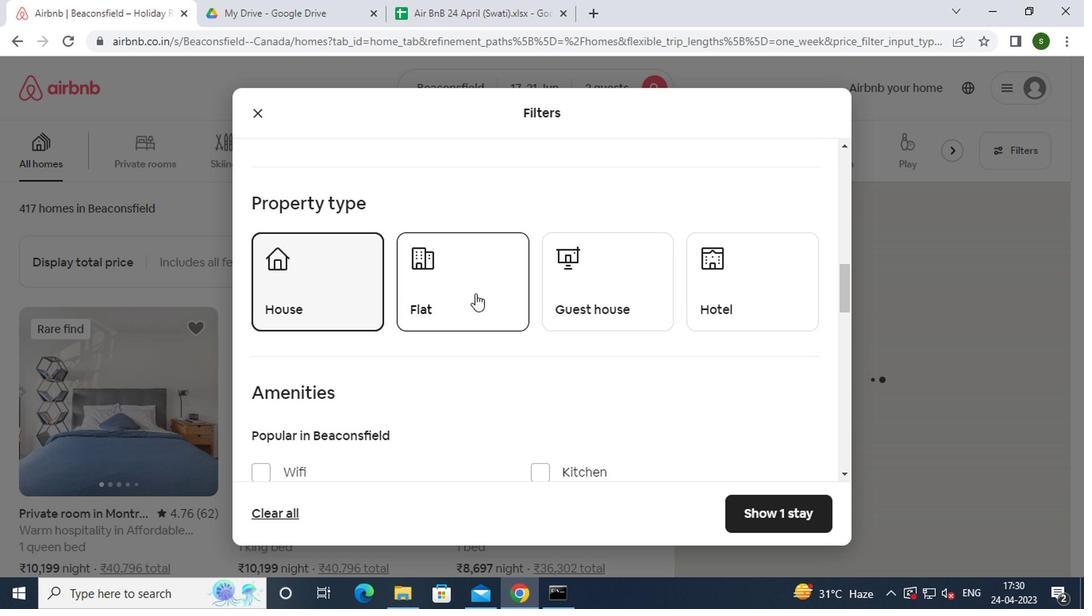 
Action: Mouse moved to (589, 298)
Screenshot: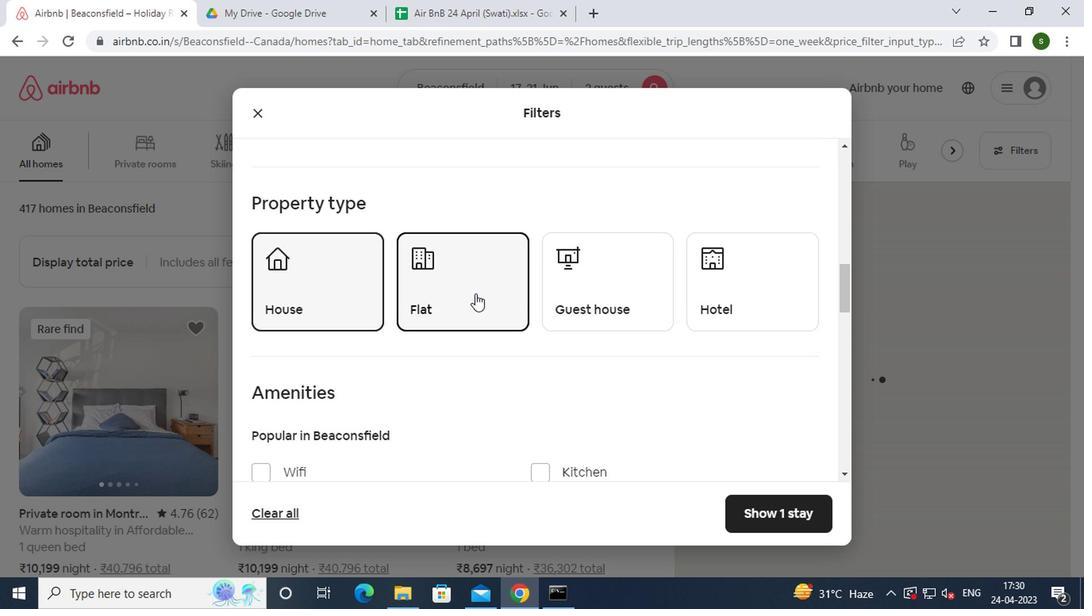 
Action: Mouse pressed left at (589, 298)
Screenshot: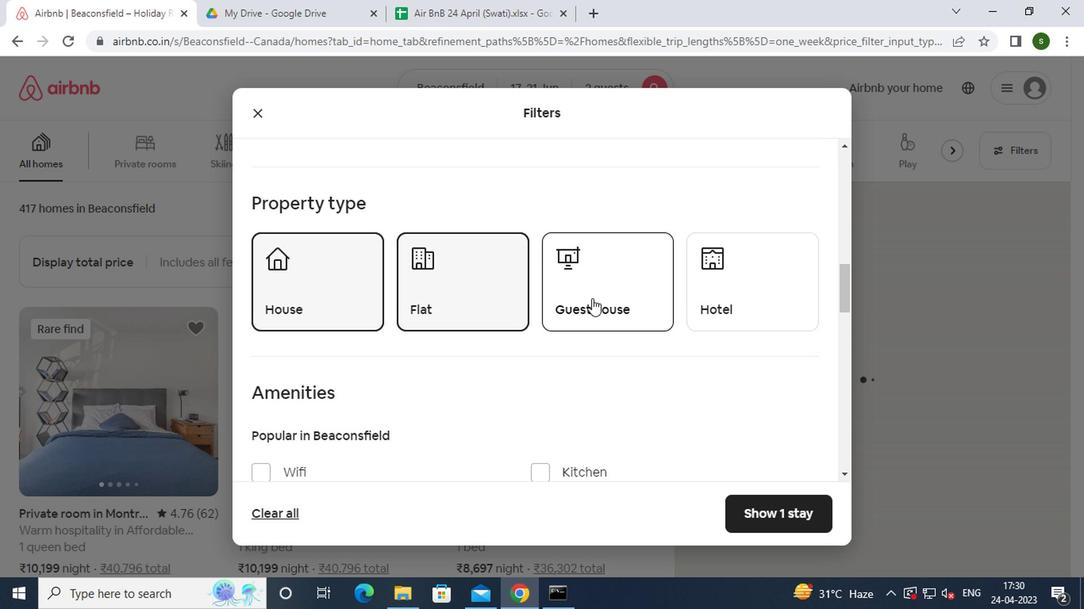 
Action: Mouse scrolled (589, 297) with delta (0, -1)
Screenshot: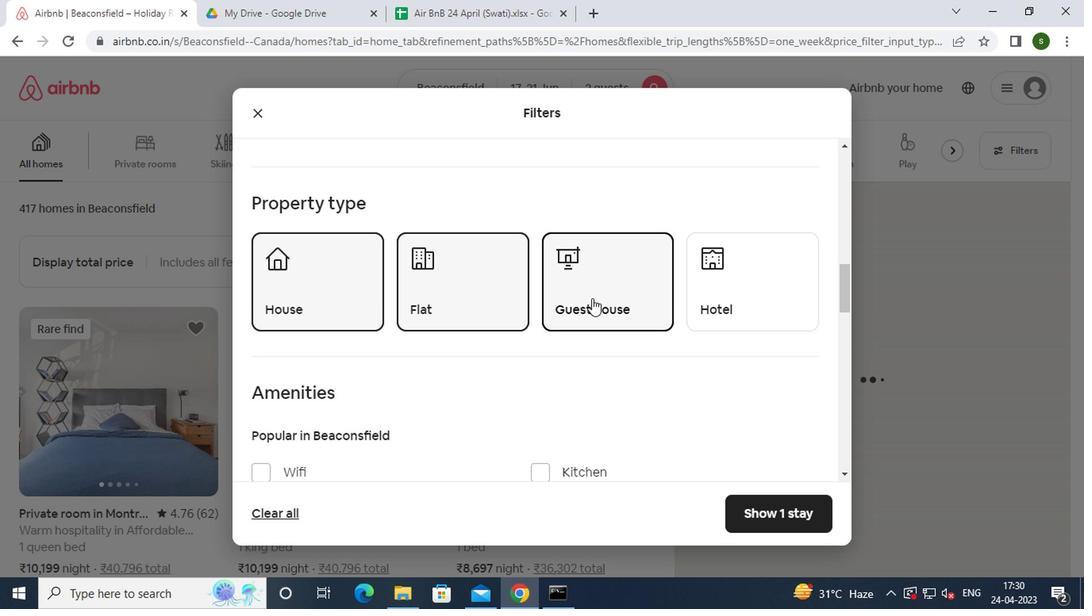 
Action: Mouse scrolled (589, 297) with delta (0, -1)
Screenshot: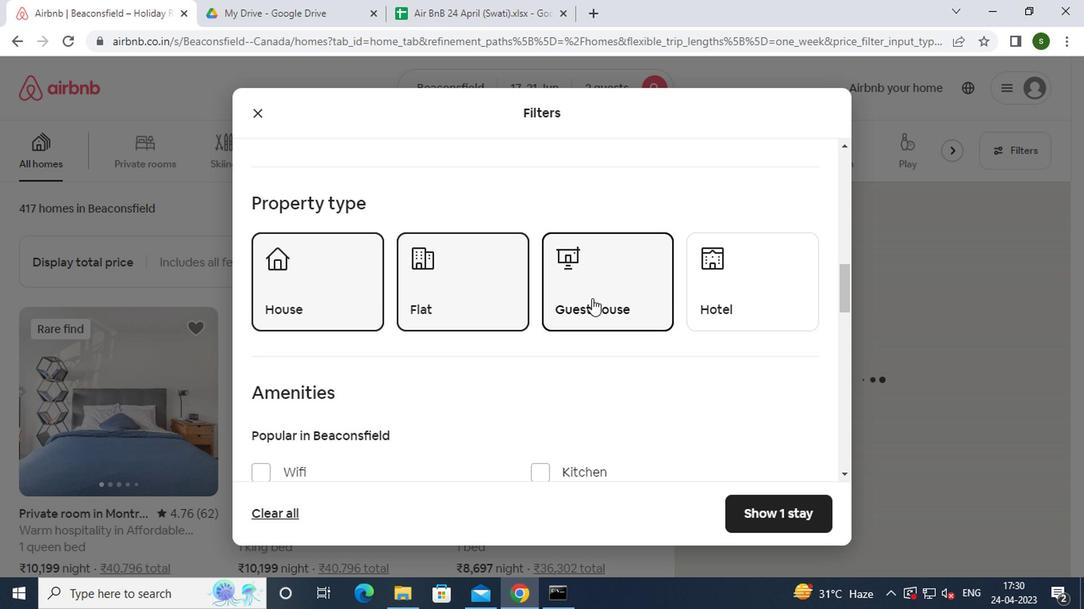 
Action: Mouse scrolled (589, 297) with delta (0, -1)
Screenshot: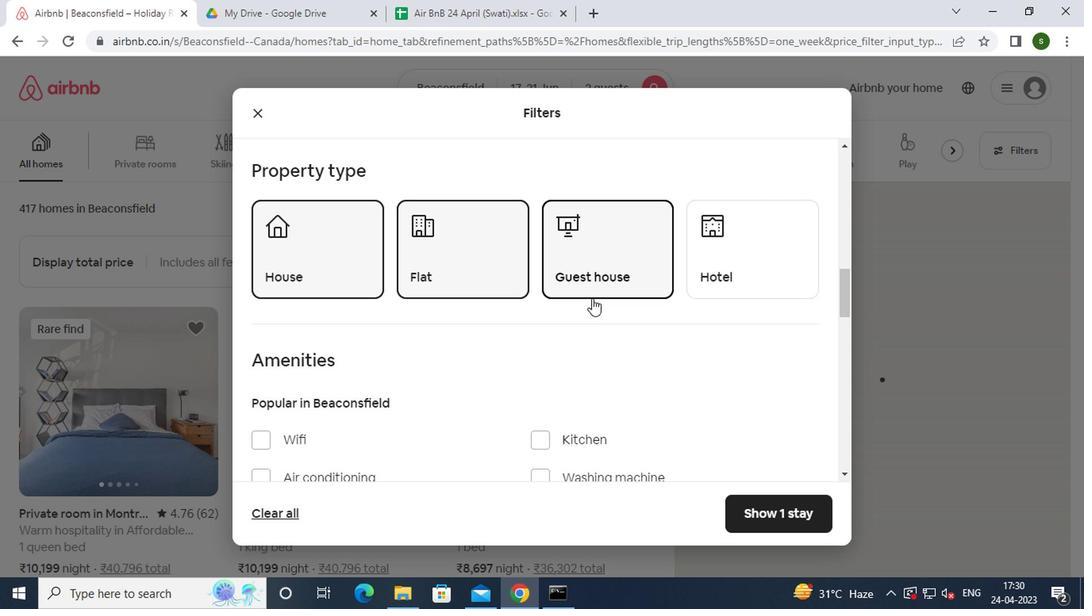 
Action: Mouse scrolled (589, 297) with delta (0, -1)
Screenshot: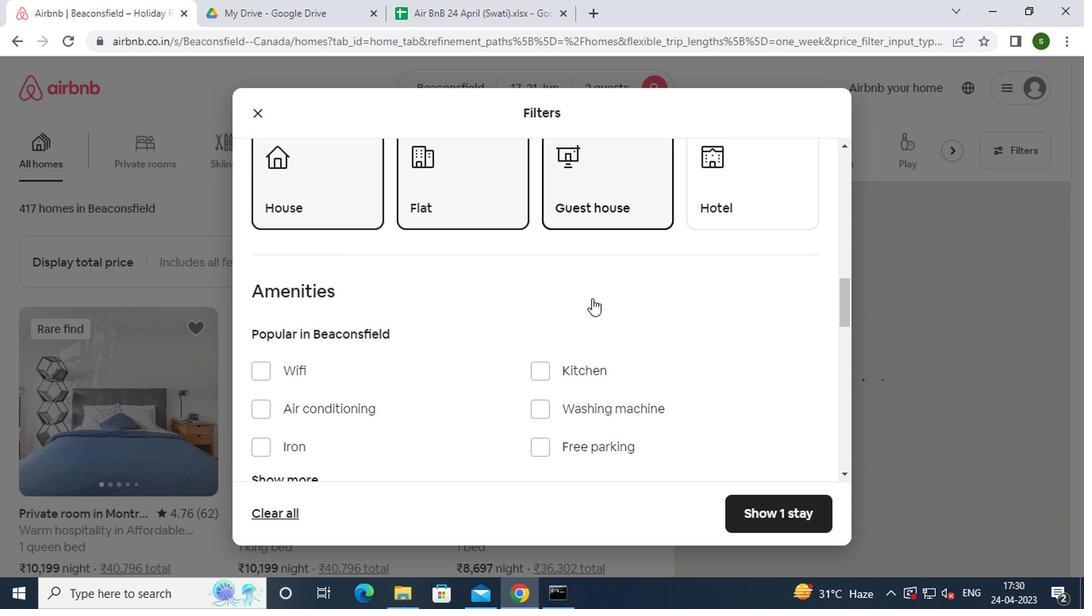 
Action: Mouse scrolled (589, 297) with delta (0, -1)
Screenshot: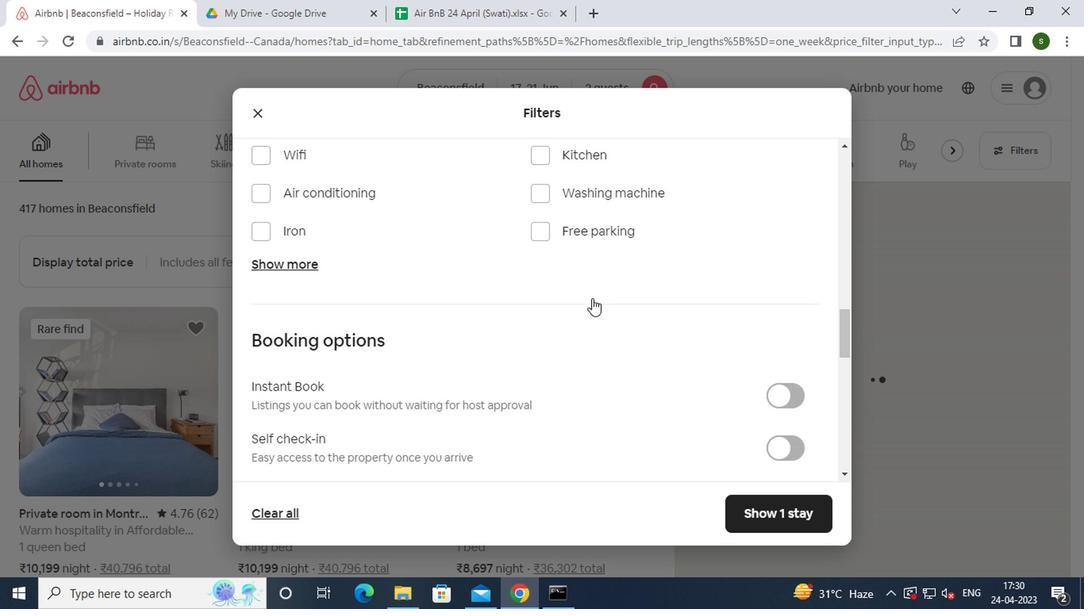 
Action: Mouse scrolled (589, 297) with delta (0, -1)
Screenshot: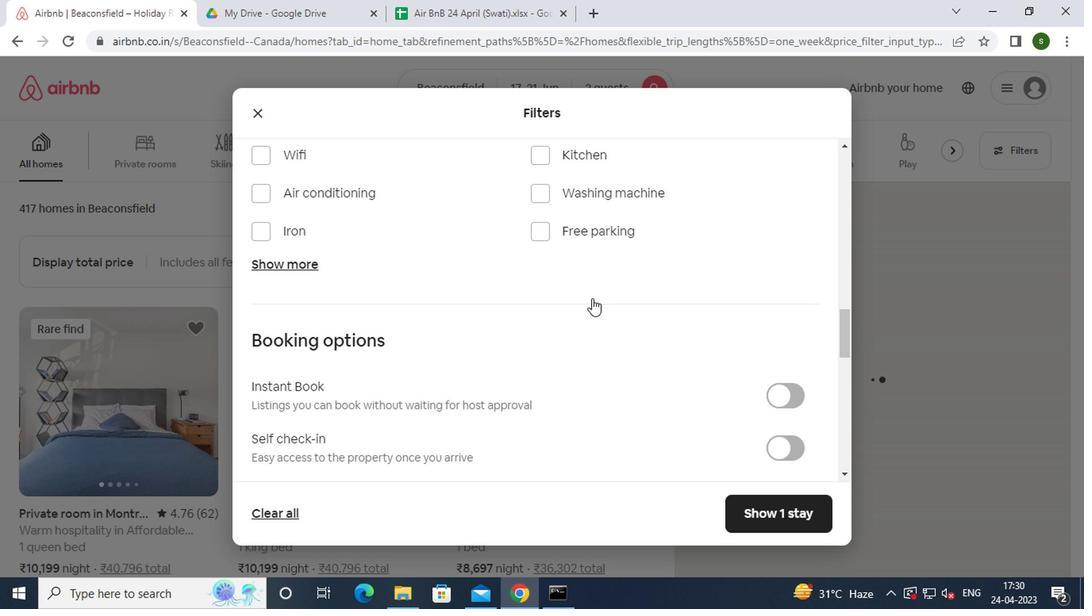 
Action: Mouse moved to (779, 293)
Screenshot: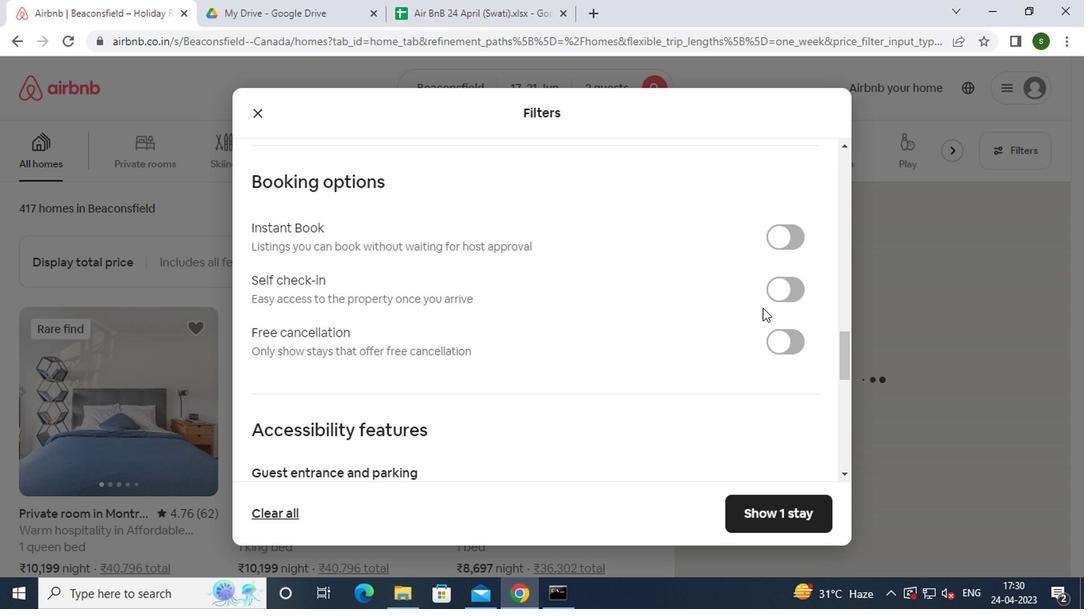 
Action: Mouse pressed left at (779, 293)
Screenshot: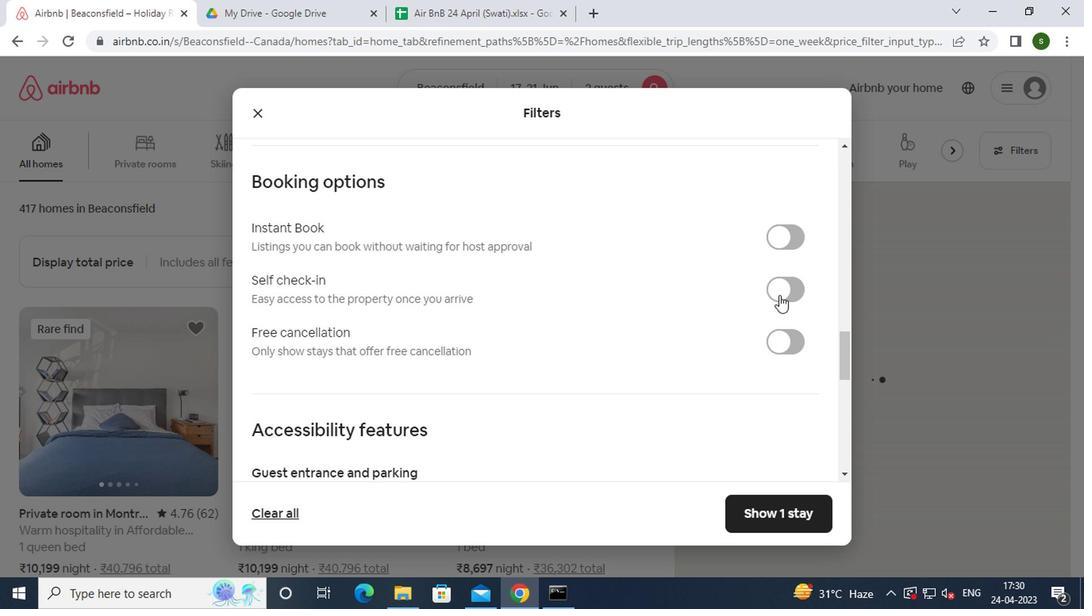 
Action: Mouse moved to (716, 319)
Screenshot: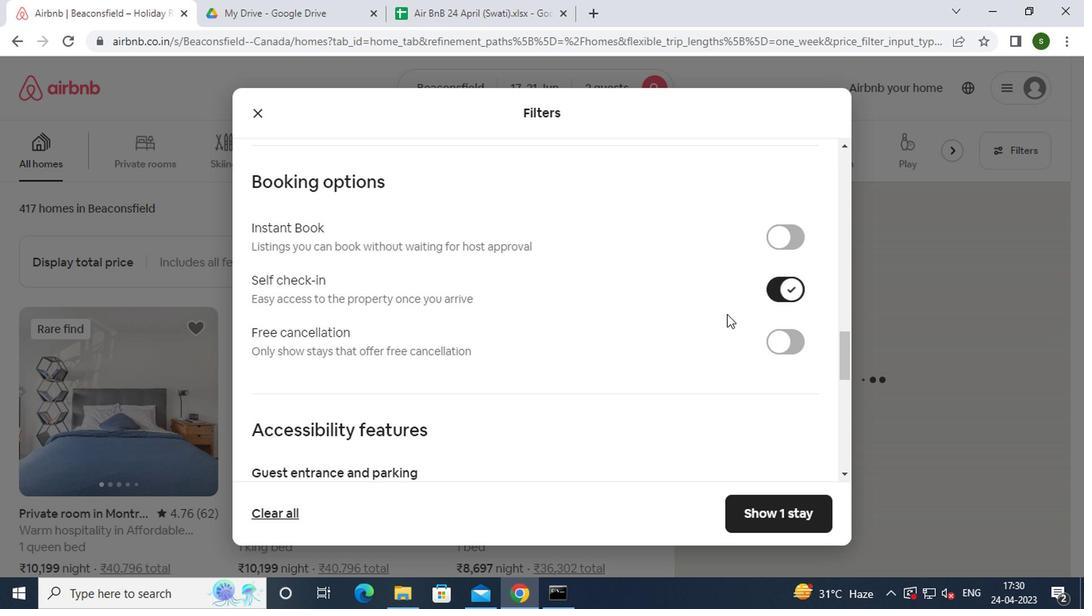 
Action: Mouse scrolled (716, 318) with delta (0, 0)
Screenshot: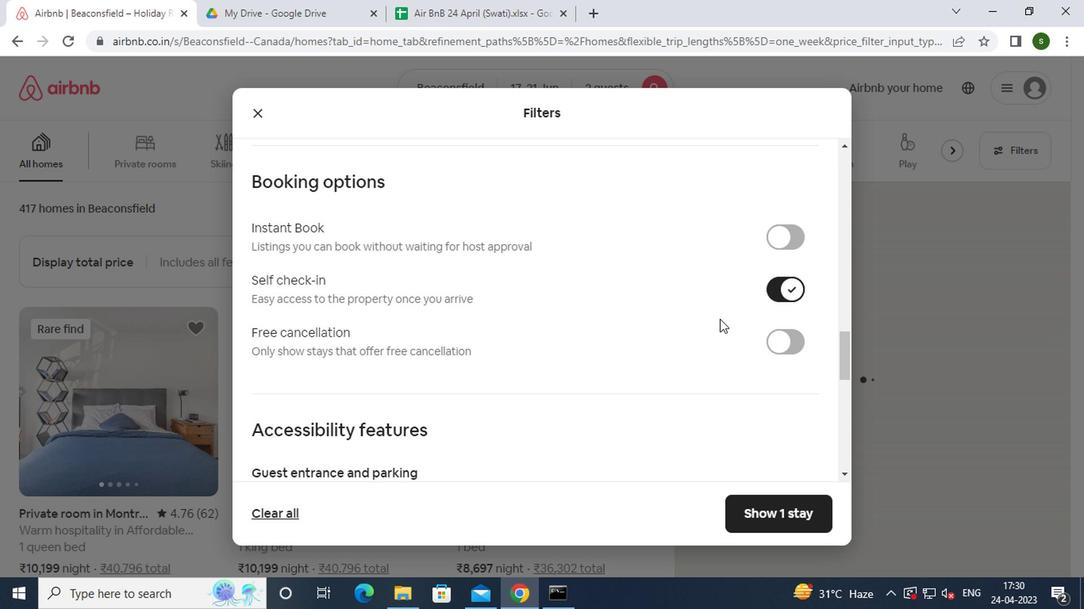 
Action: Mouse scrolled (716, 318) with delta (0, 0)
Screenshot: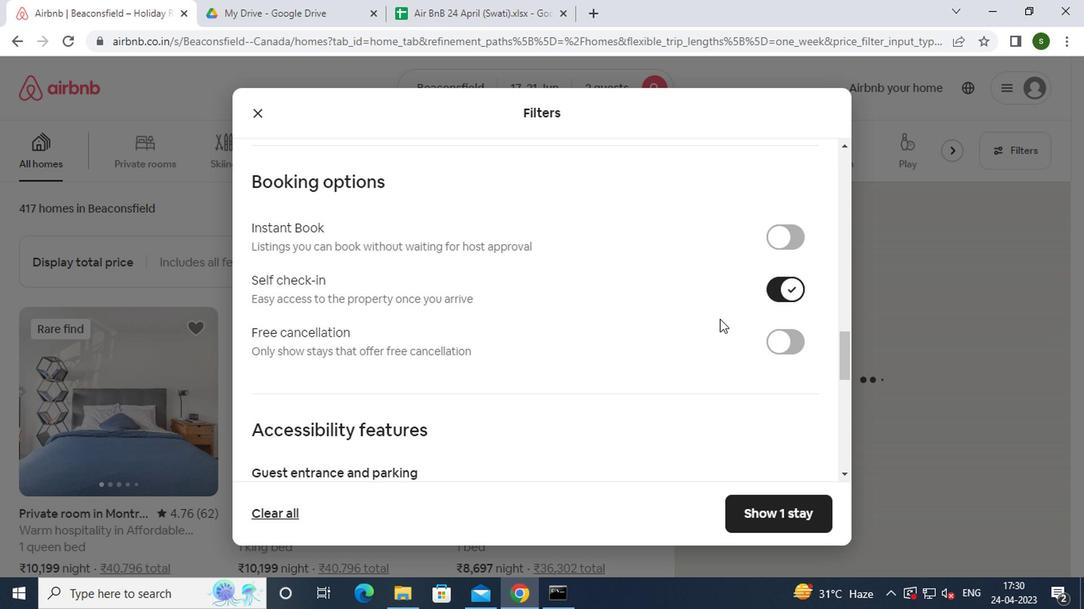 
Action: Mouse scrolled (716, 318) with delta (0, 0)
Screenshot: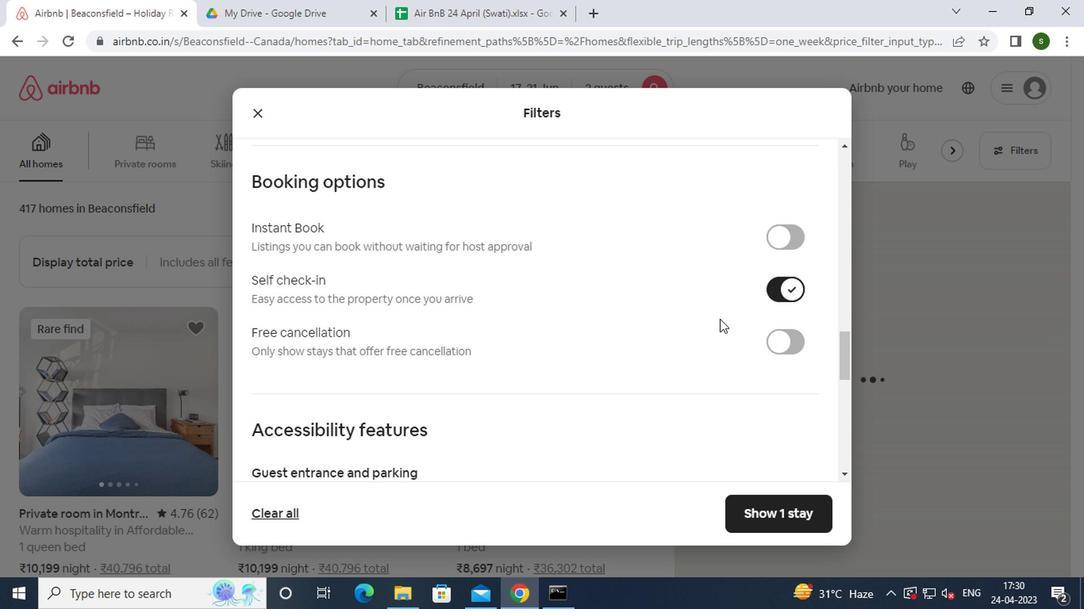 
Action: Mouse scrolled (716, 318) with delta (0, 0)
Screenshot: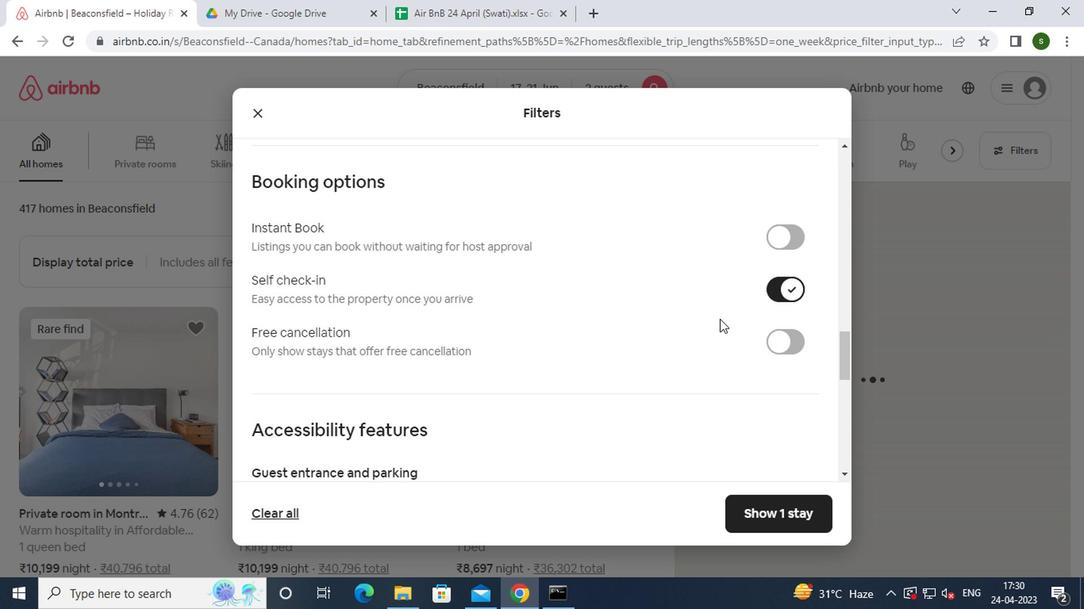 
Action: Mouse scrolled (716, 318) with delta (0, 0)
Screenshot: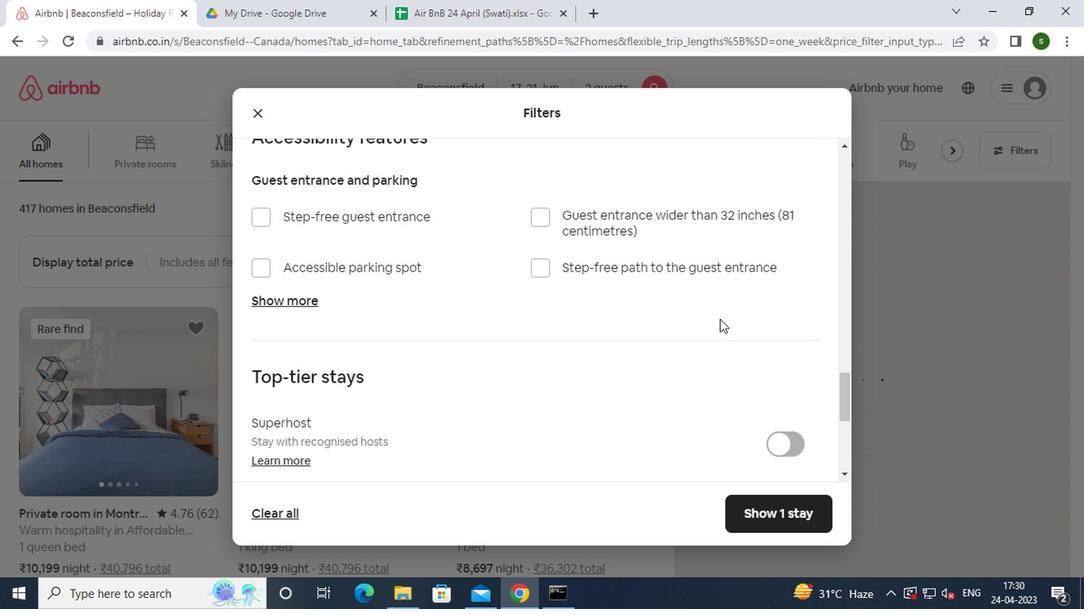 
Action: Mouse scrolled (716, 318) with delta (0, 0)
Screenshot: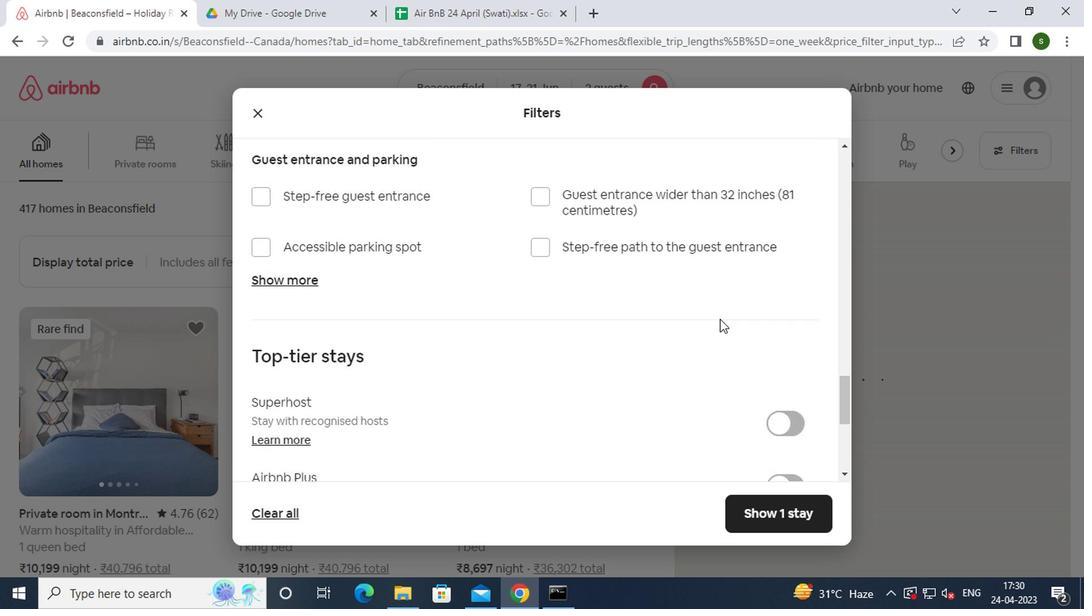 
Action: Mouse scrolled (716, 318) with delta (0, 0)
Screenshot: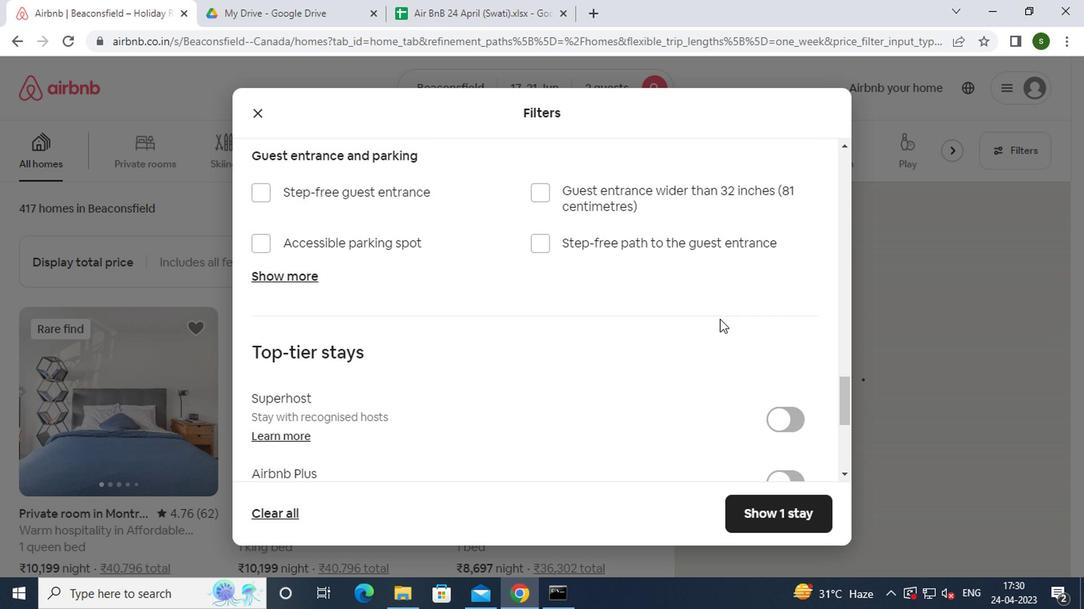
Action: Mouse scrolled (716, 318) with delta (0, 0)
Screenshot: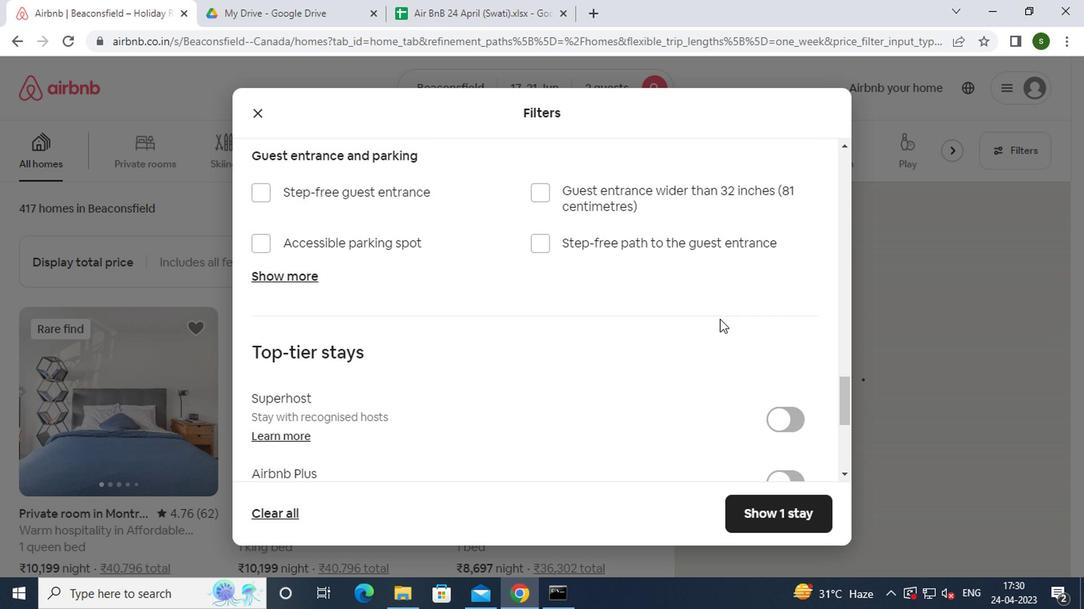 
Action: Mouse scrolled (716, 318) with delta (0, 0)
Screenshot: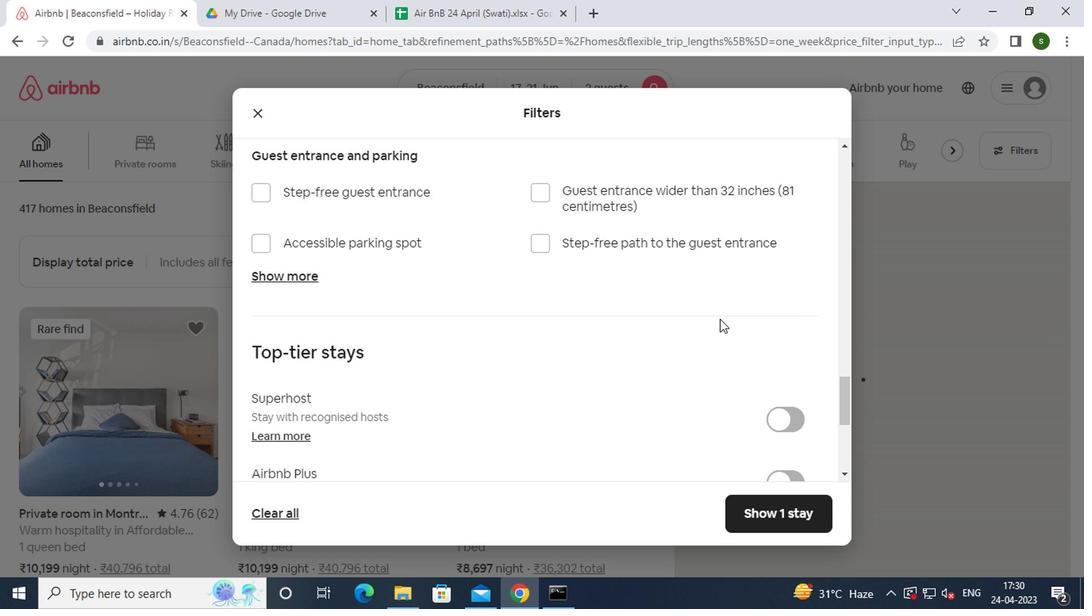
Action: Mouse scrolled (716, 318) with delta (0, 0)
Screenshot: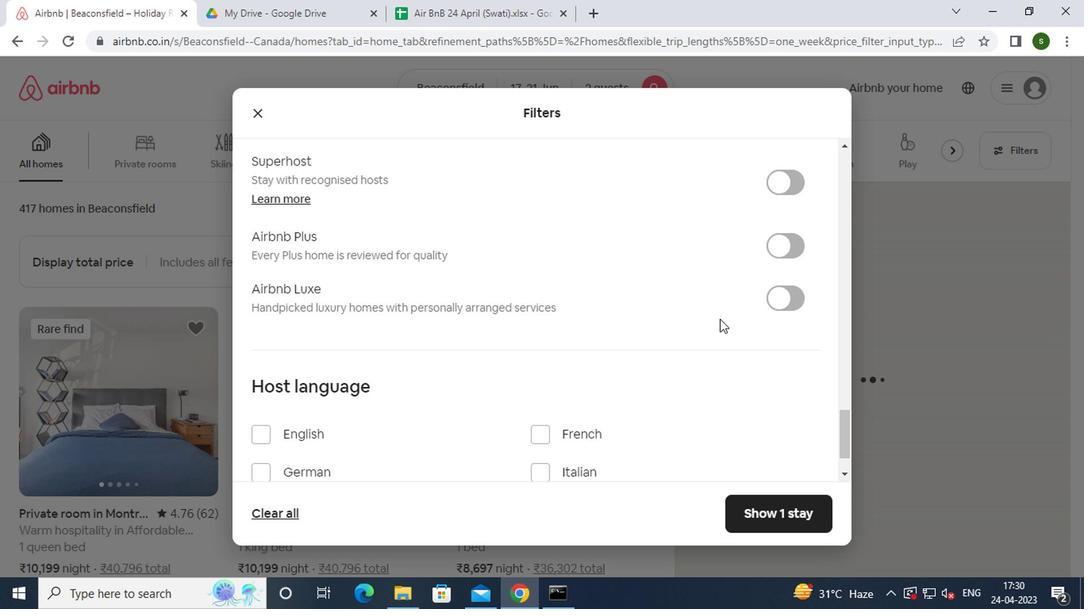 
Action: Mouse scrolled (716, 318) with delta (0, 0)
Screenshot: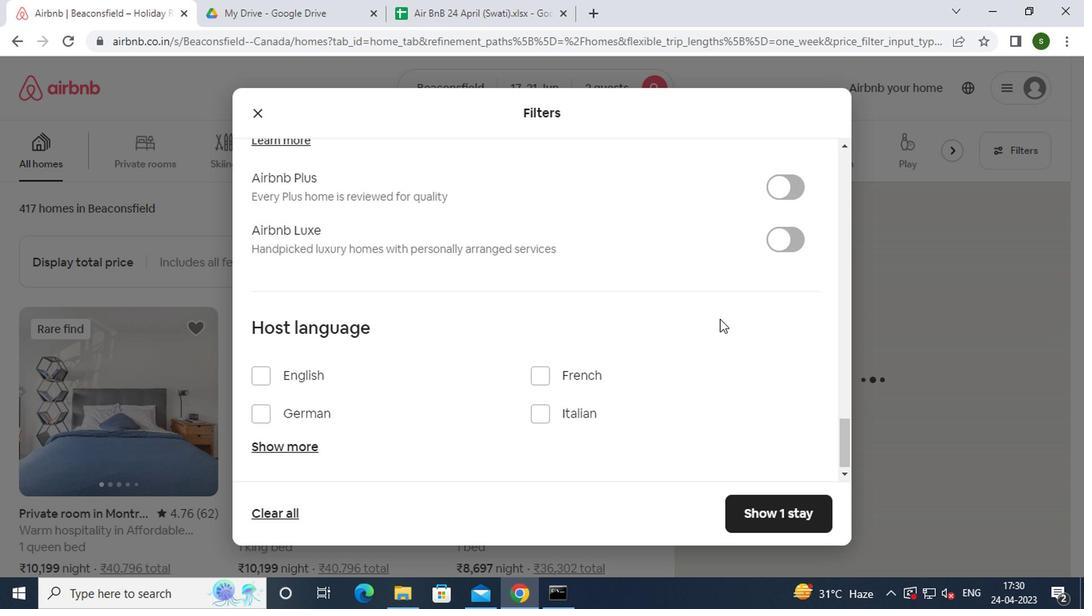 
Action: Mouse scrolled (716, 318) with delta (0, 0)
Screenshot: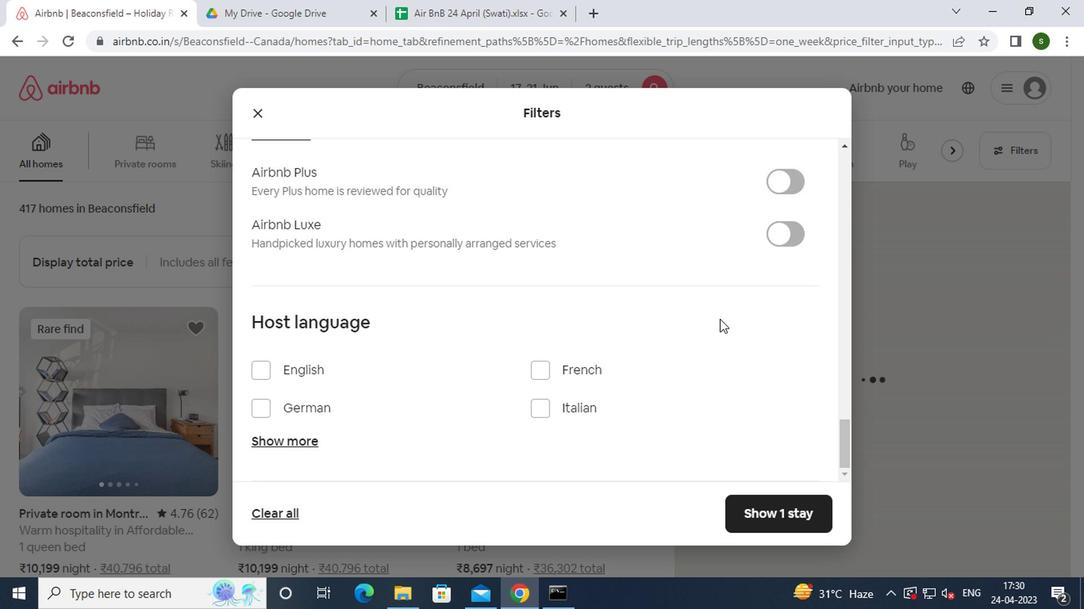 
Action: Mouse moved to (287, 371)
Screenshot: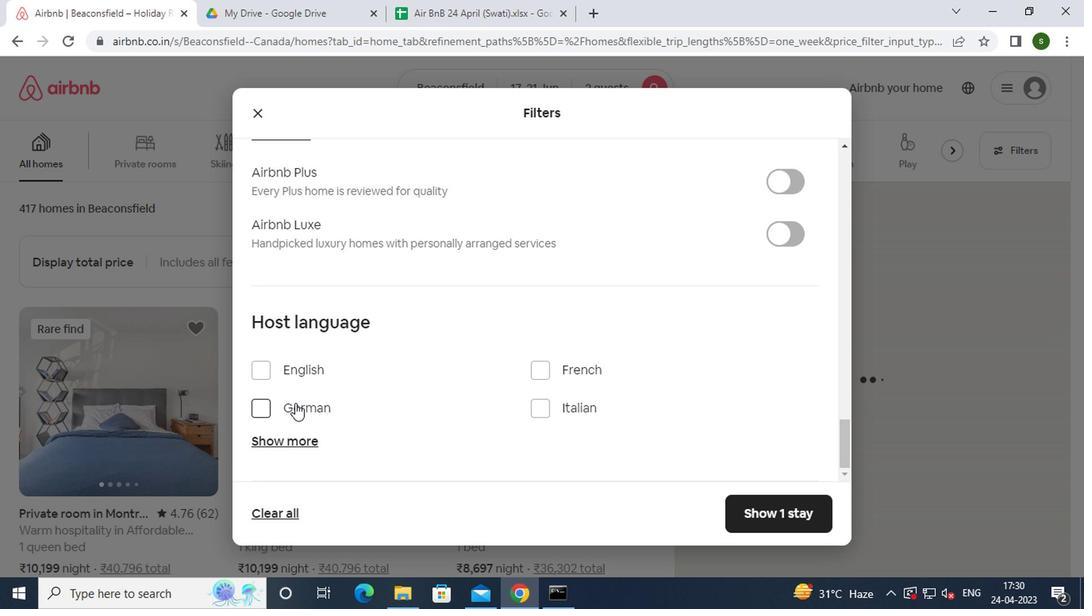 
Action: Mouse pressed left at (287, 371)
Screenshot: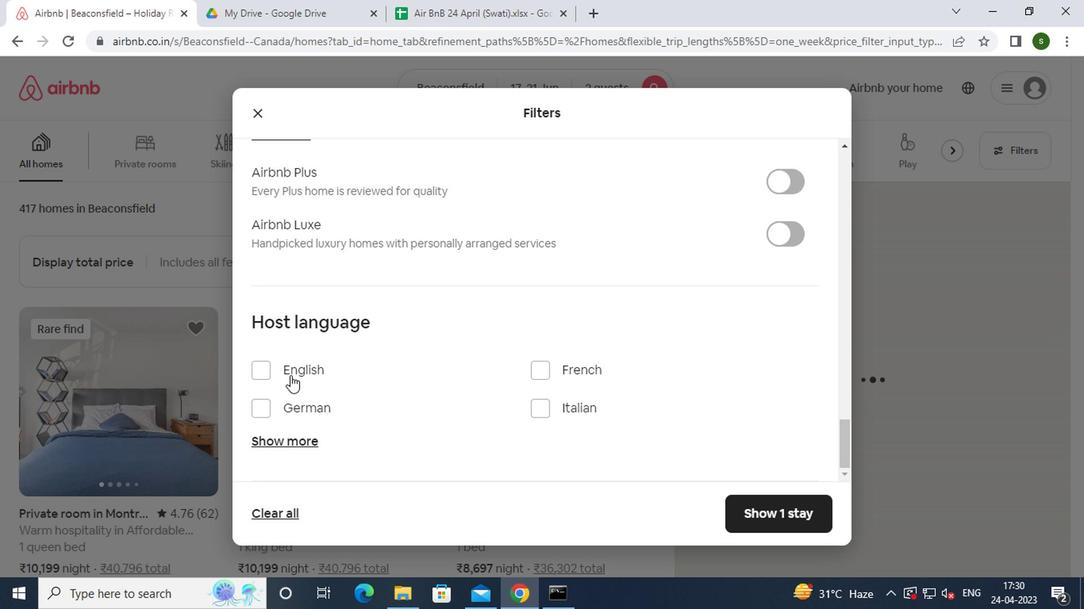 
Action: Mouse moved to (777, 519)
Screenshot: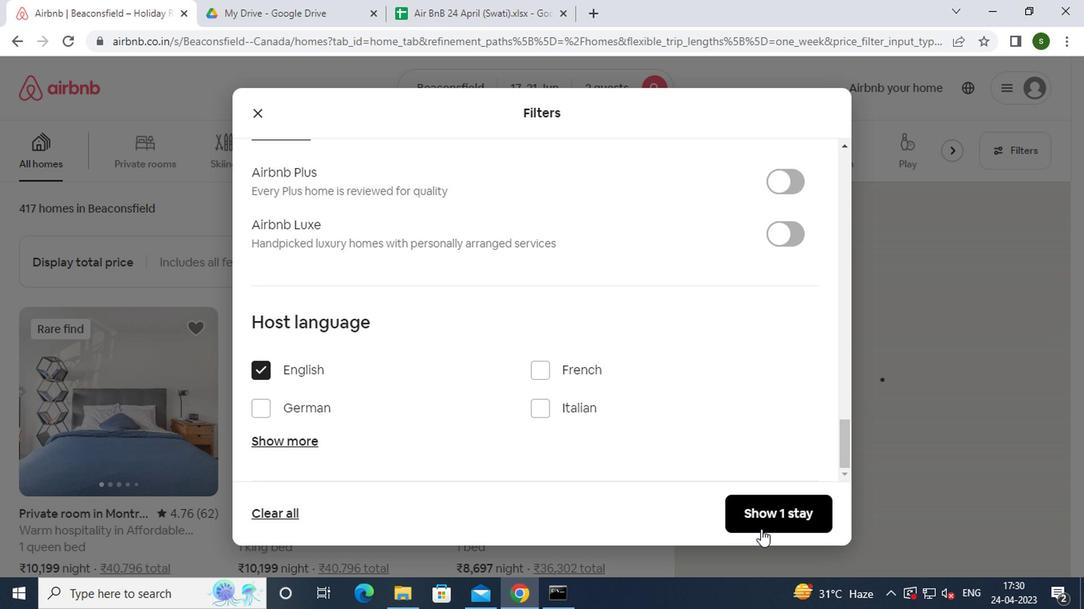 
Action: Mouse pressed left at (777, 519)
Screenshot: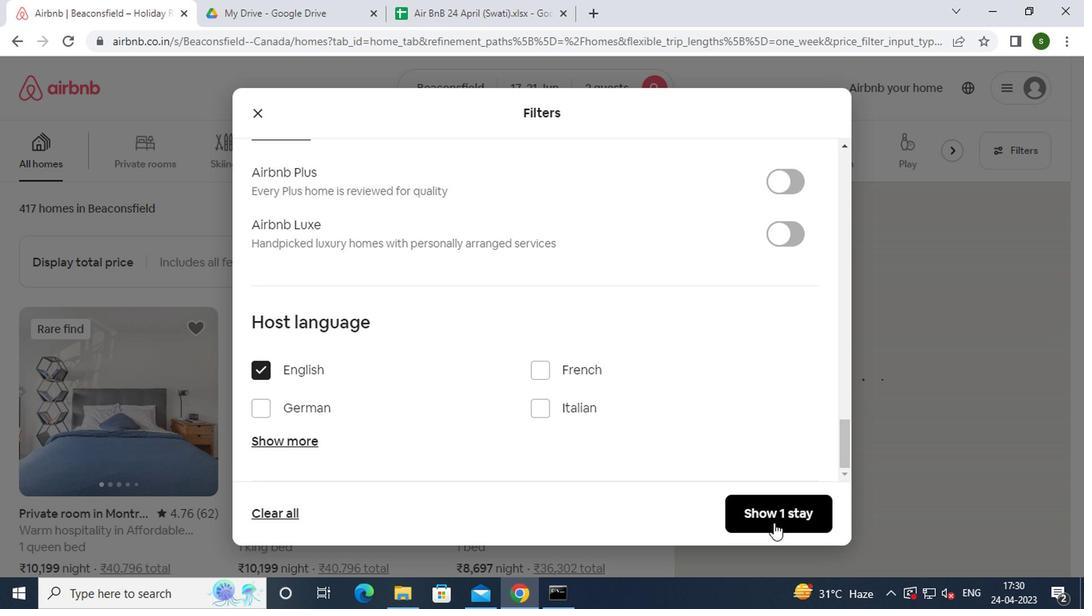 
Action: Mouse moved to (550, 235)
Screenshot: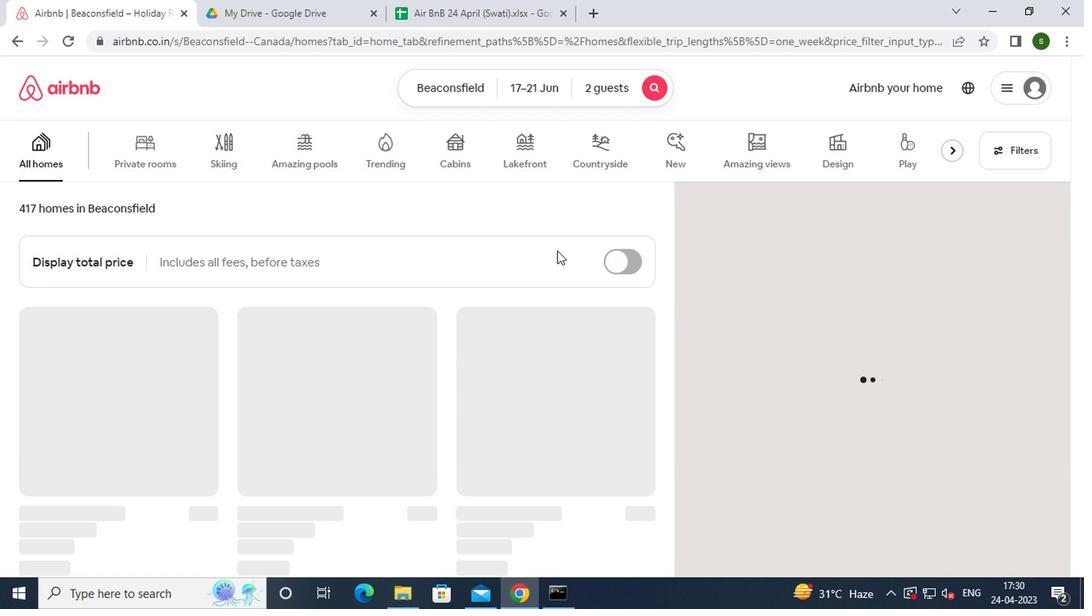 
